 Task: In the Company ufl.edu, schedule a meeting with title: 'Product Demo and Service Presentation', Select date: '18 September, 2023', select start time: 10:00:AM. Add location on call (786) 555-4414 with meeting description: For further discussion on products, kindly join the meeting. Add attendees from company's contact and save.. Logged in from softage.10@softage.net
Action: Mouse moved to (84, 63)
Screenshot: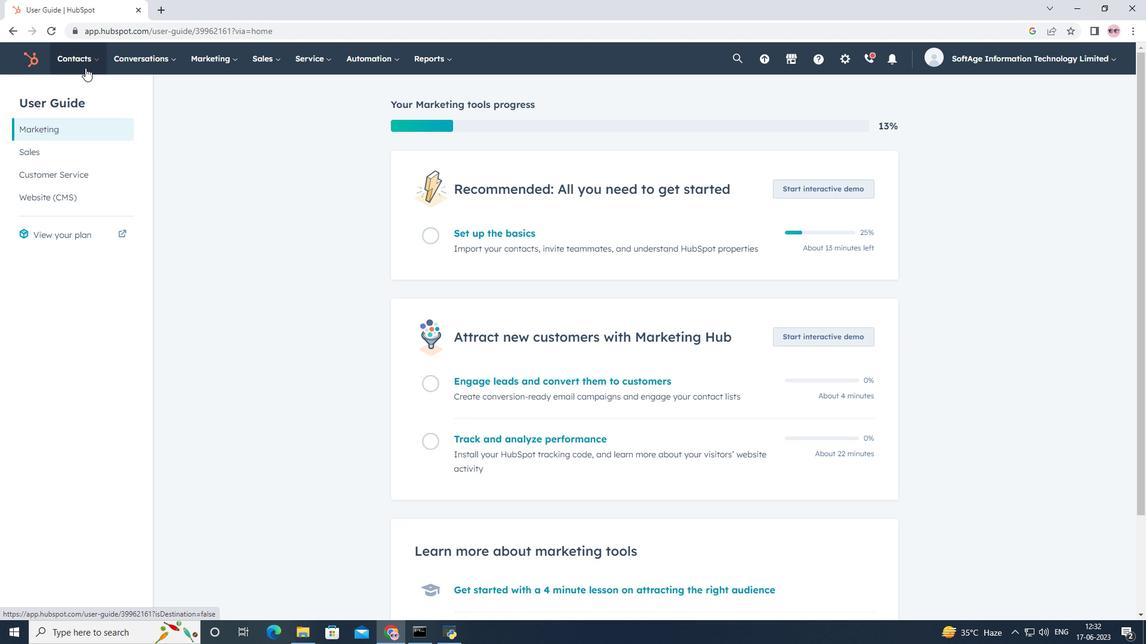 
Action: Mouse pressed left at (84, 63)
Screenshot: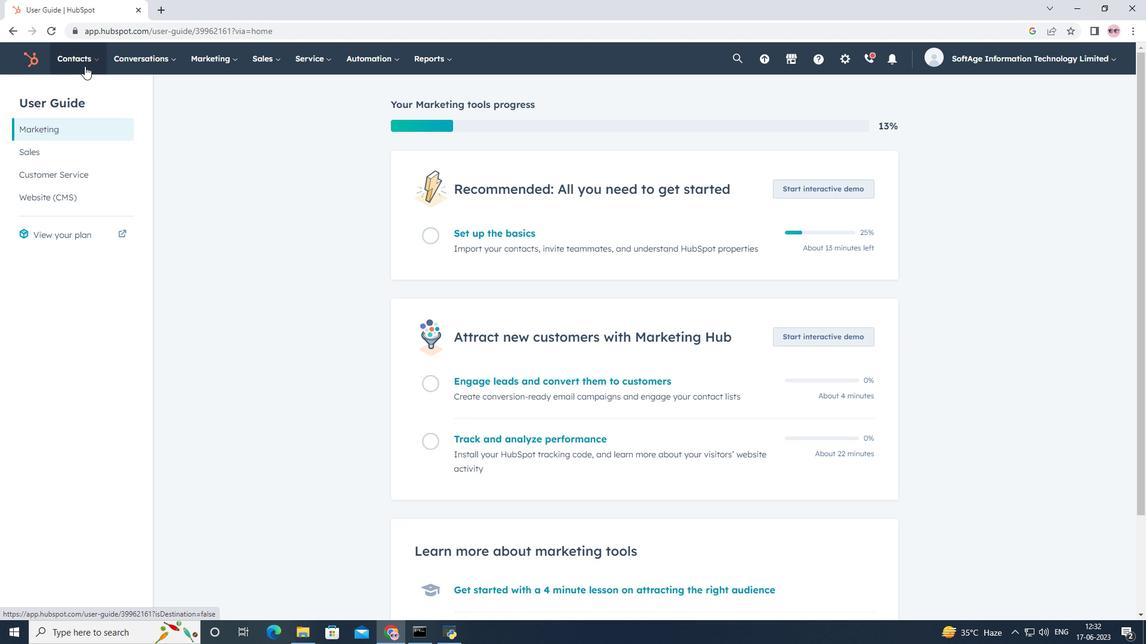 
Action: Mouse moved to (108, 117)
Screenshot: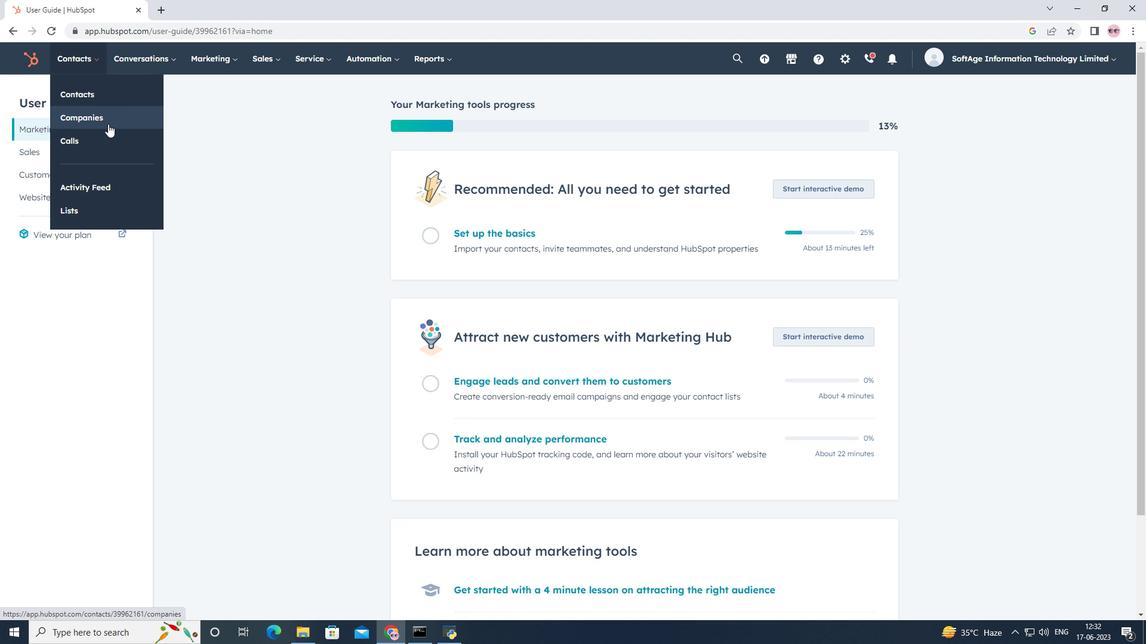
Action: Mouse pressed left at (108, 117)
Screenshot: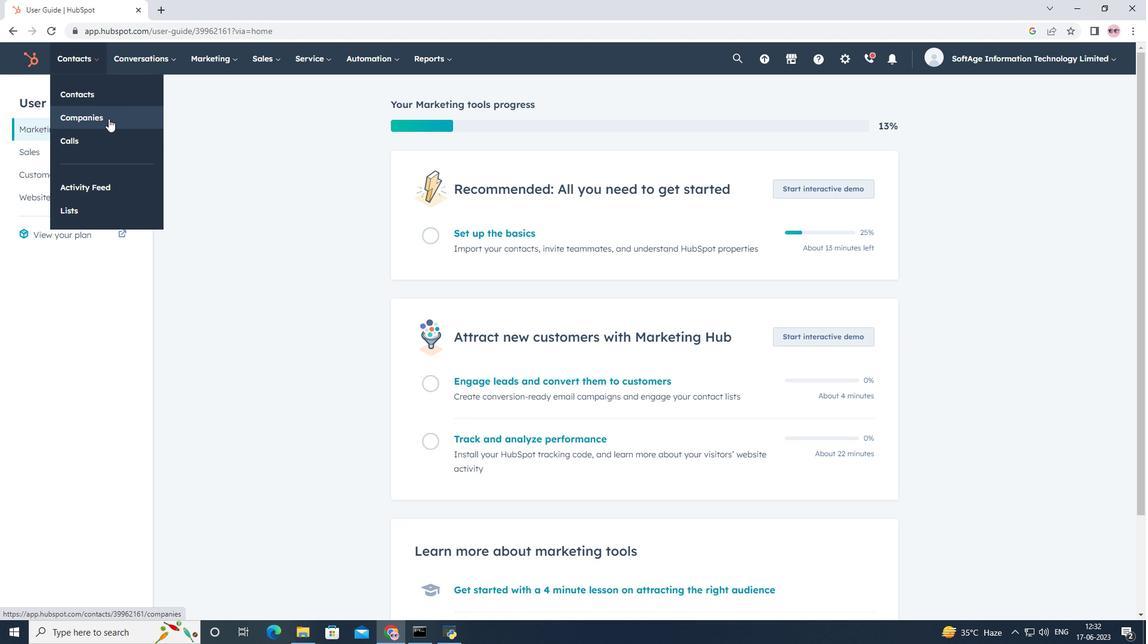 
Action: Mouse moved to (115, 192)
Screenshot: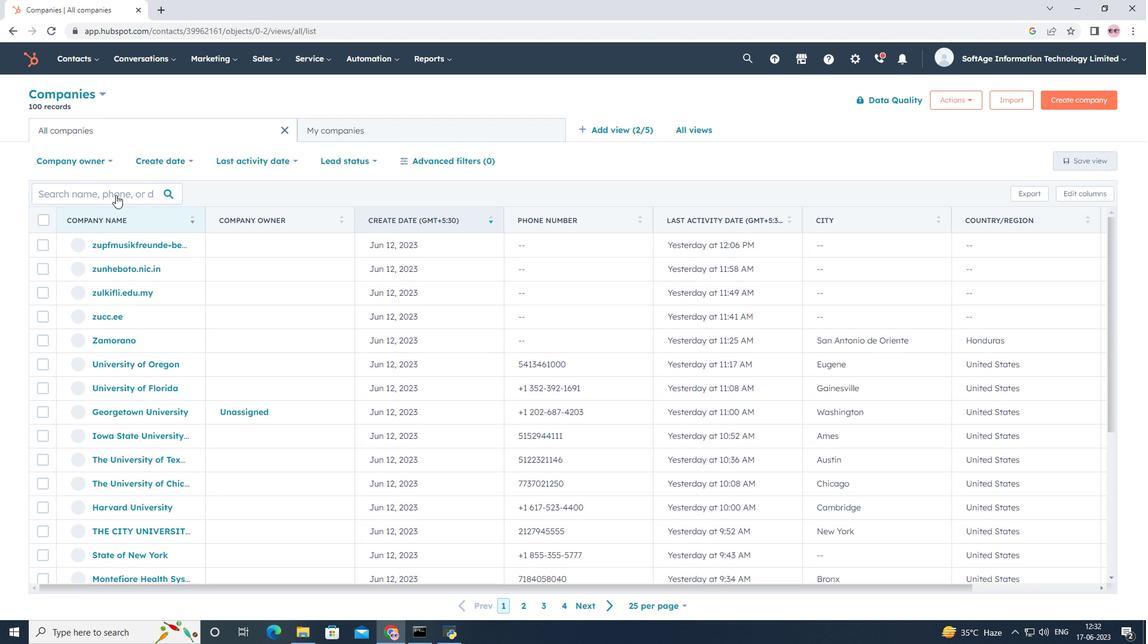 
Action: Mouse pressed left at (115, 192)
Screenshot: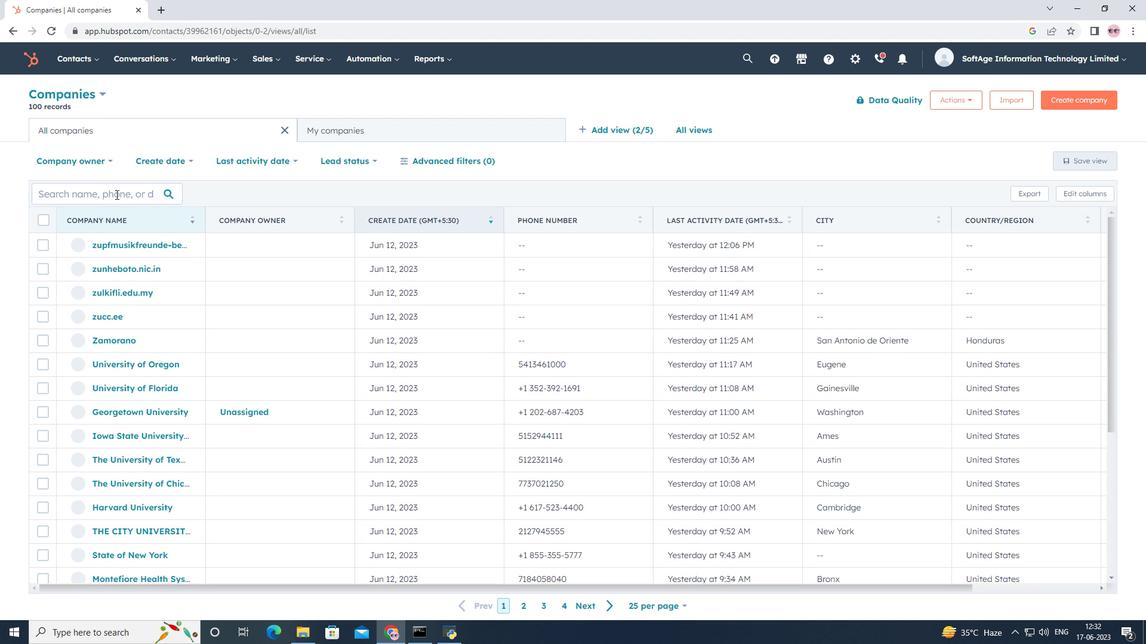 
Action: Key pressed ufl.edu
Screenshot: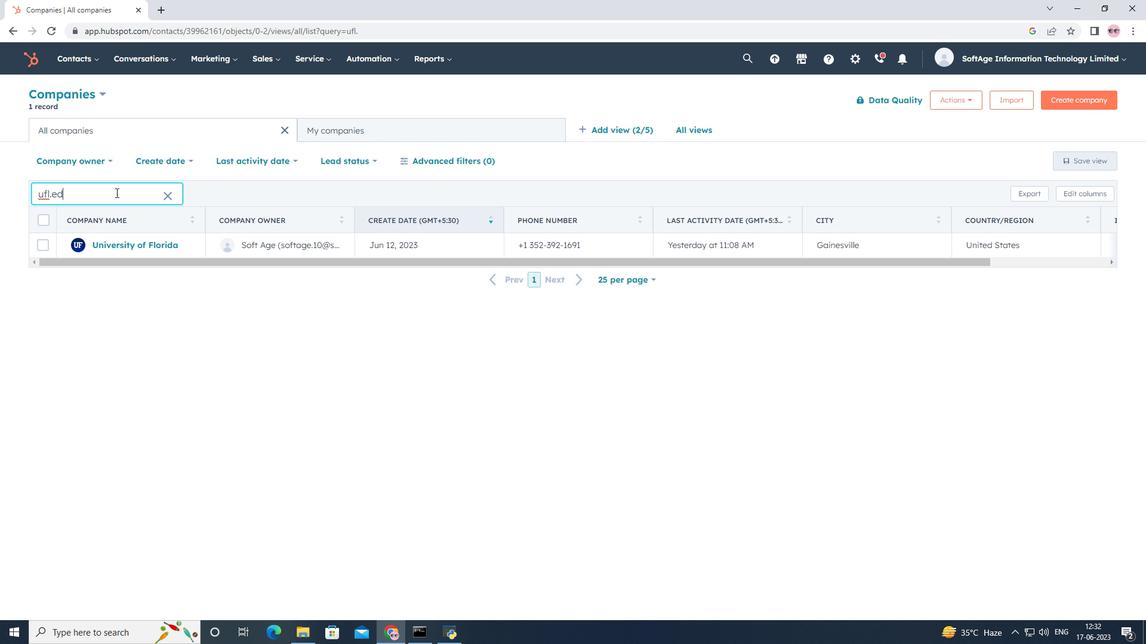 
Action: Mouse moved to (131, 242)
Screenshot: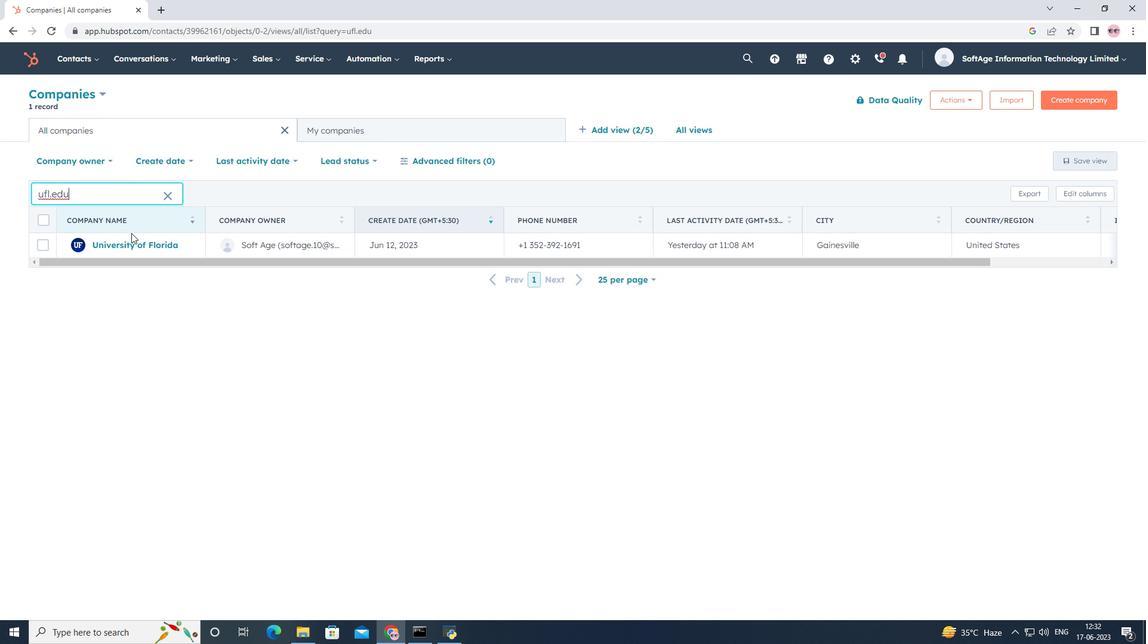 
Action: Mouse pressed left at (131, 242)
Screenshot: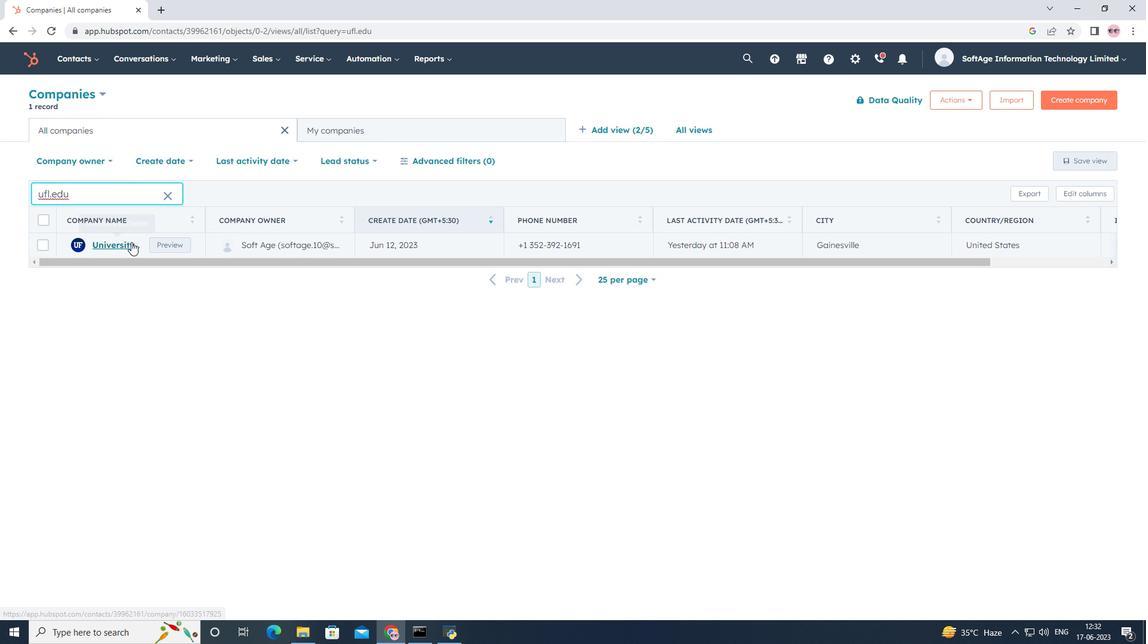 
Action: Mouse moved to (194, 203)
Screenshot: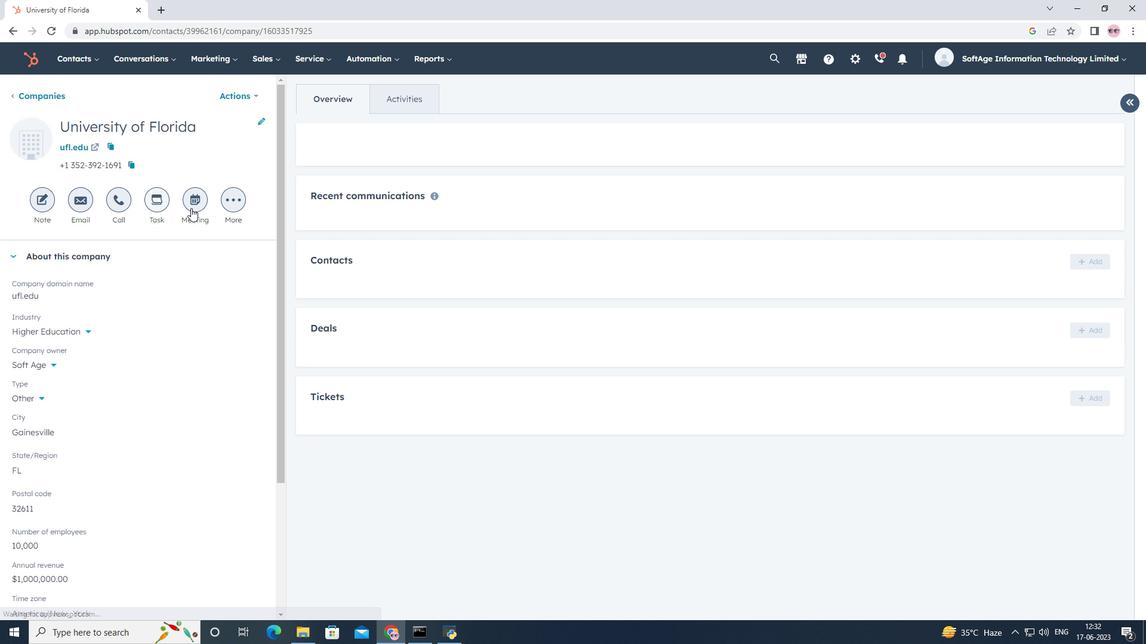 
Action: Mouse pressed left at (194, 203)
Screenshot: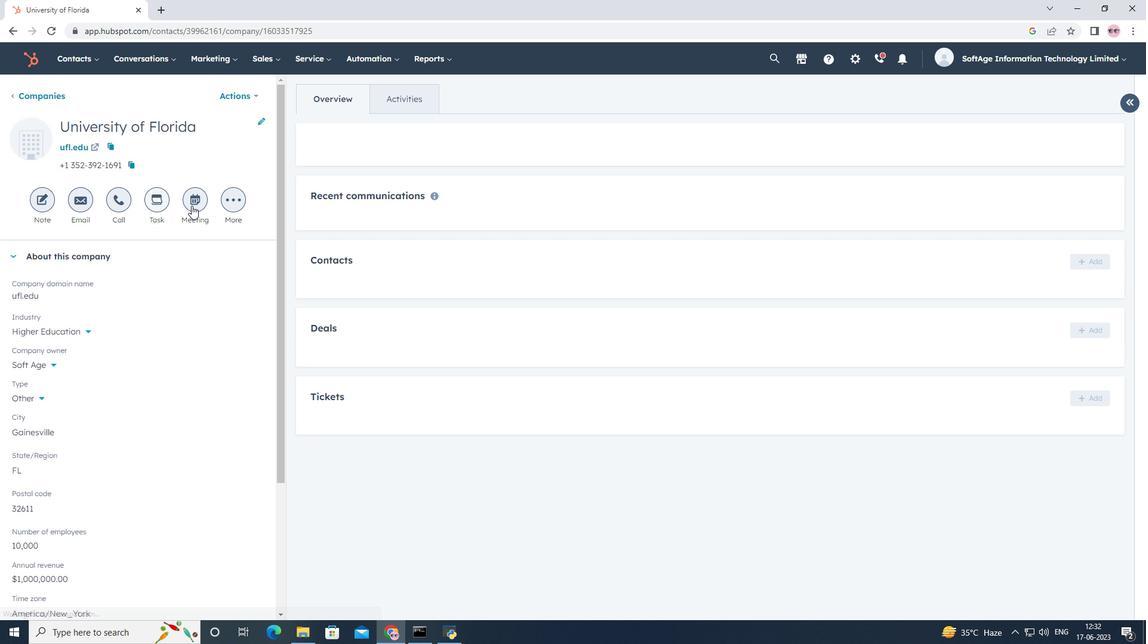 
Action: Mouse moved to (253, 182)
Screenshot: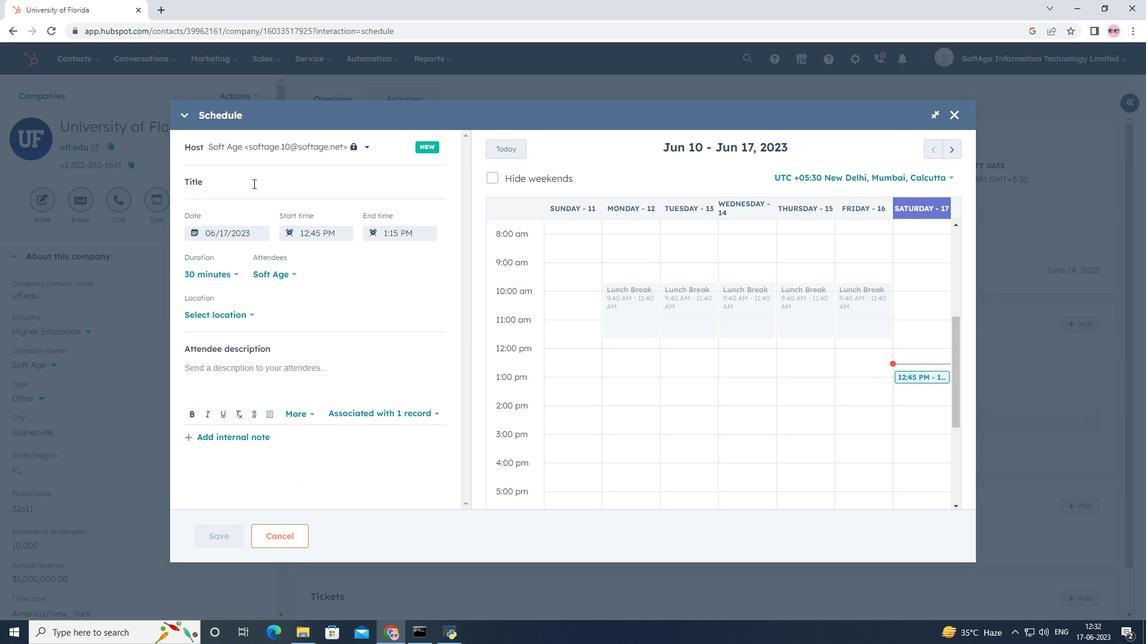
Action: Key pressed <Key.shift>Product<Key.space><Key.shift>Demo<Key.space>and<Key.space><Key.shift>Service<Key.space><Key.shift>Presentation
Screenshot: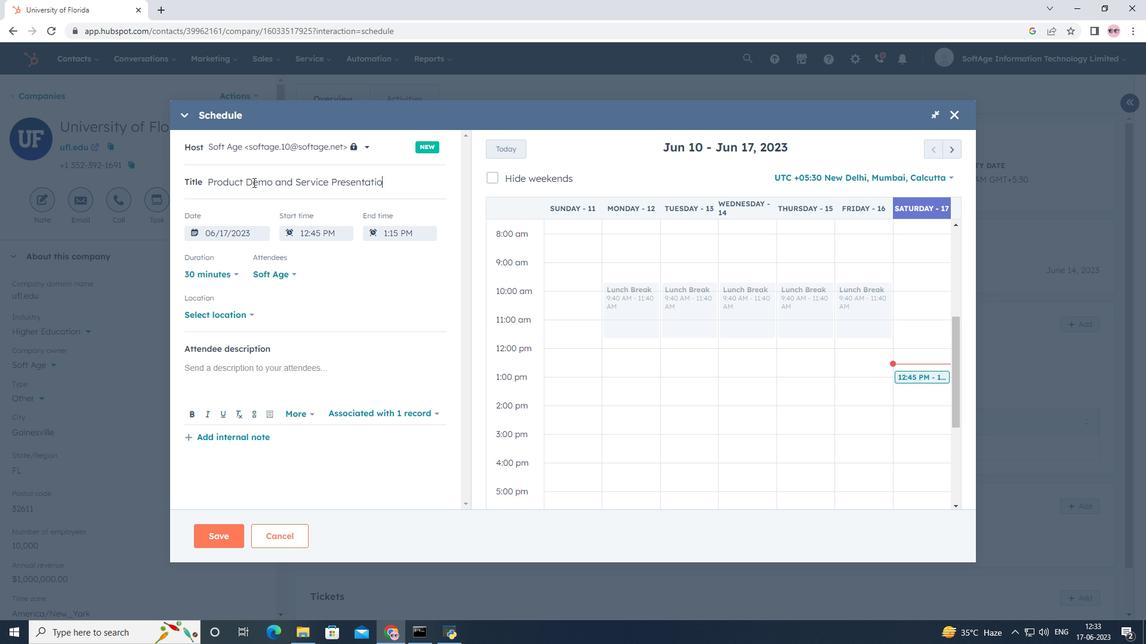 
Action: Mouse moved to (957, 149)
Screenshot: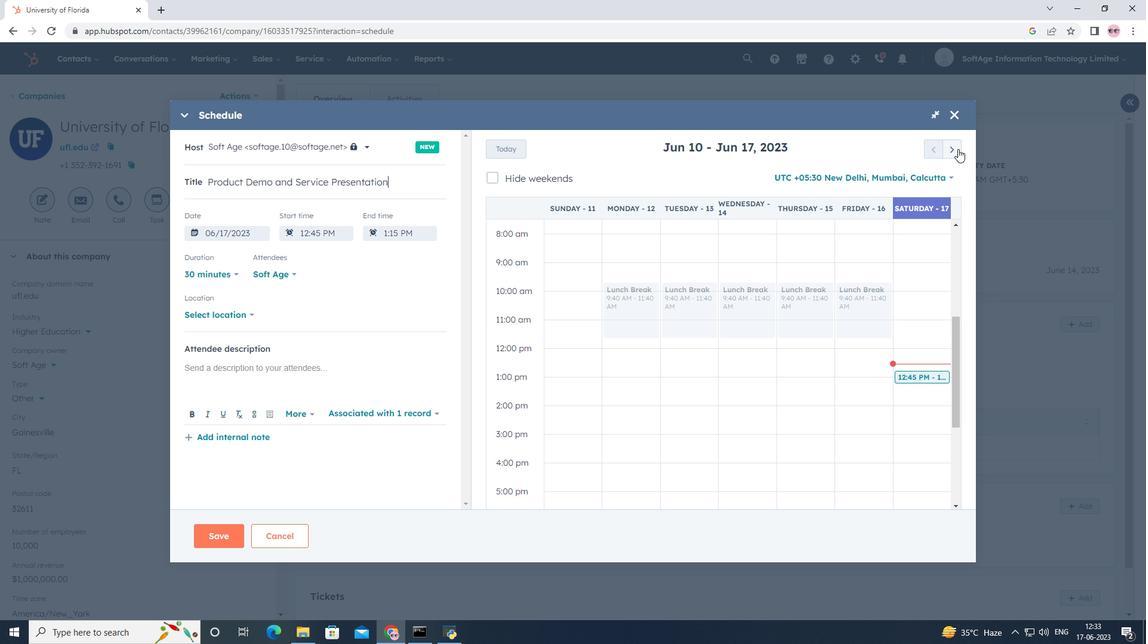 
Action: Mouse pressed left at (957, 149)
Screenshot: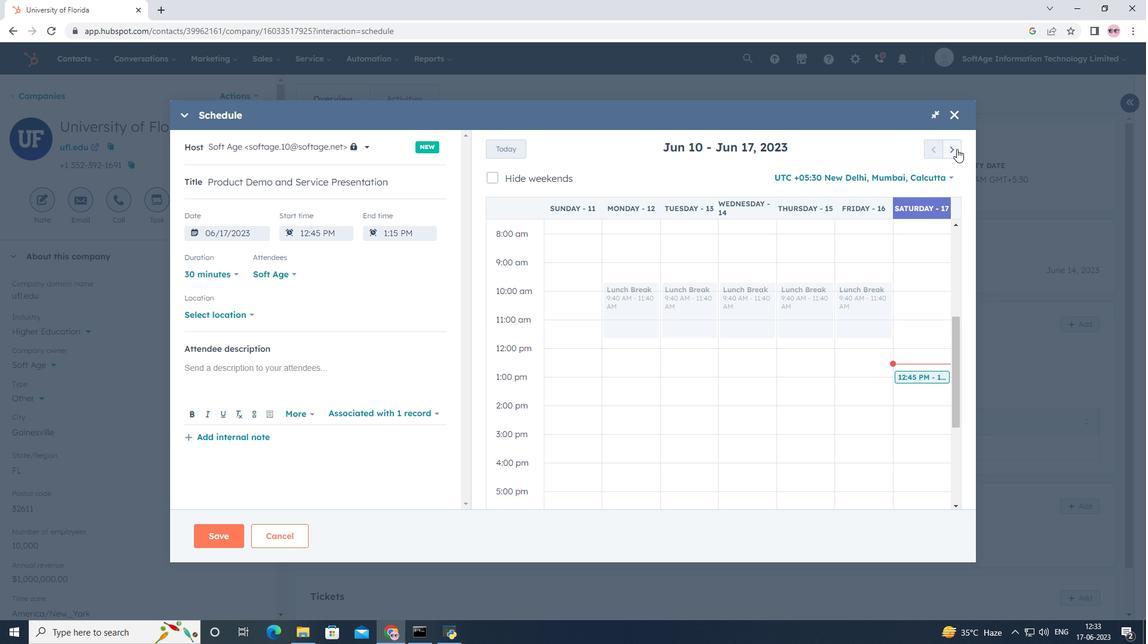 
Action: Mouse pressed left at (957, 149)
Screenshot: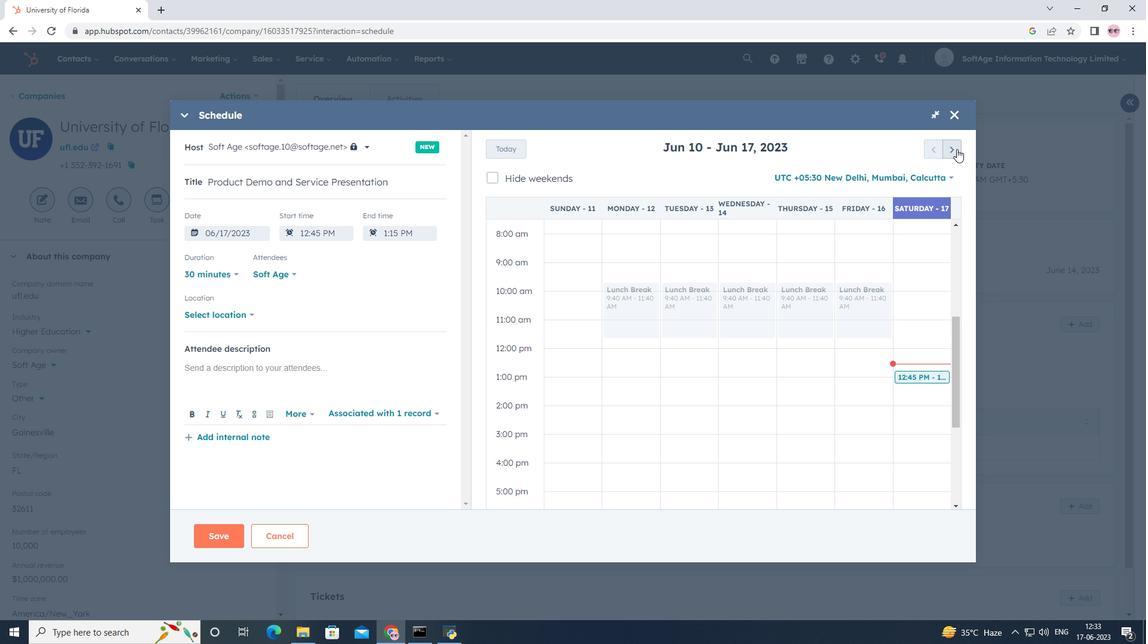 
Action: Mouse pressed left at (957, 149)
Screenshot: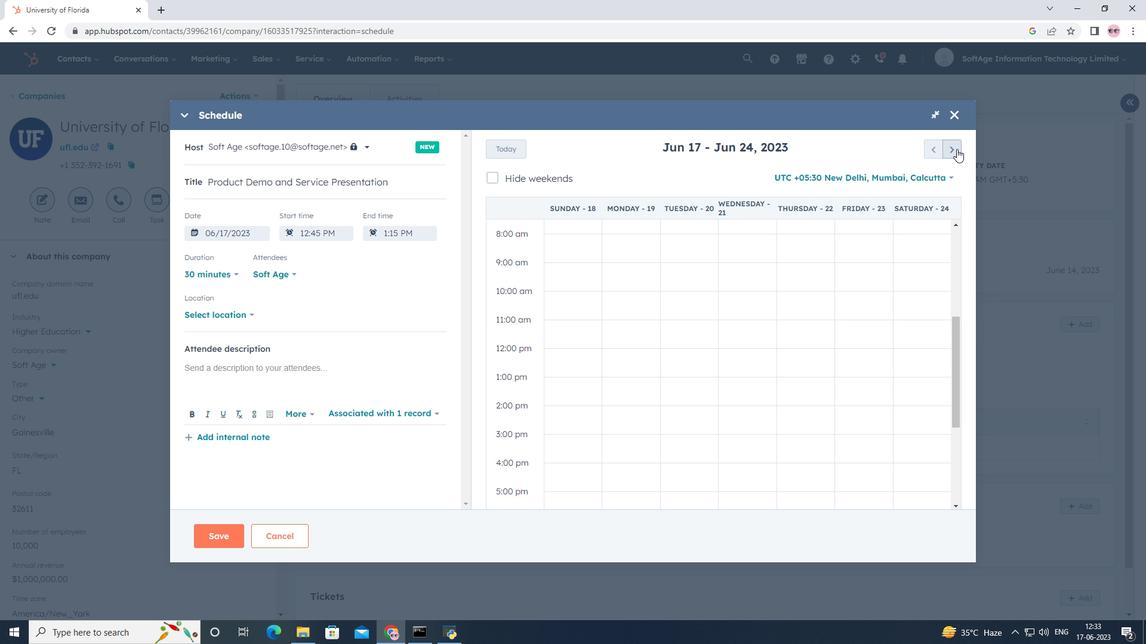
Action: Mouse pressed left at (957, 149)
Screenshot: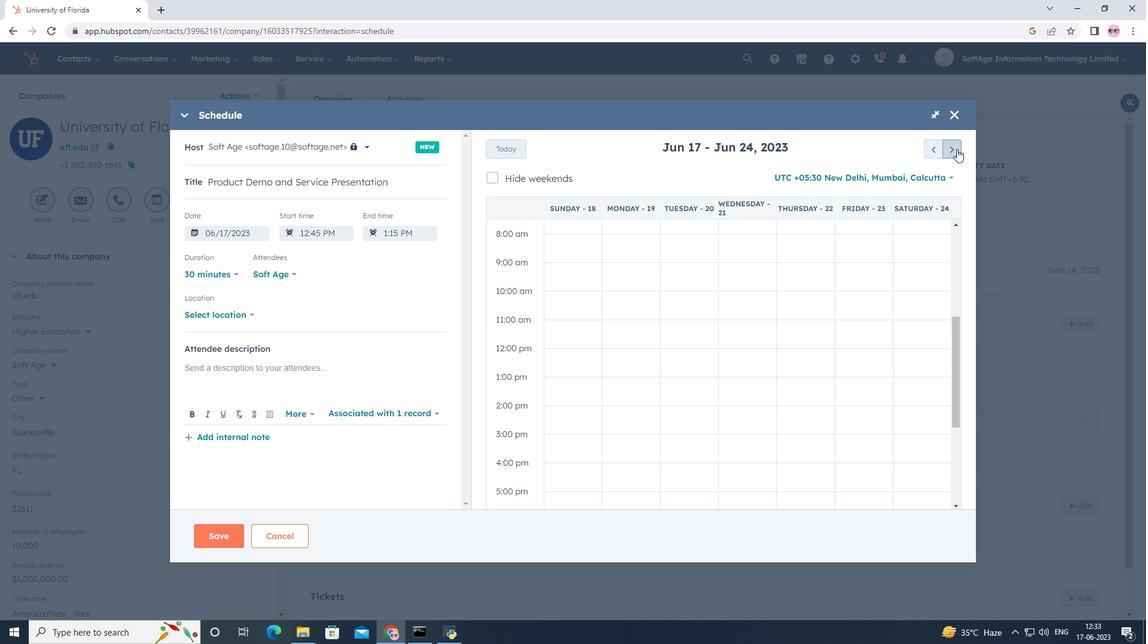
Action: Mouse pressed left at (957, 149)
Screenshot: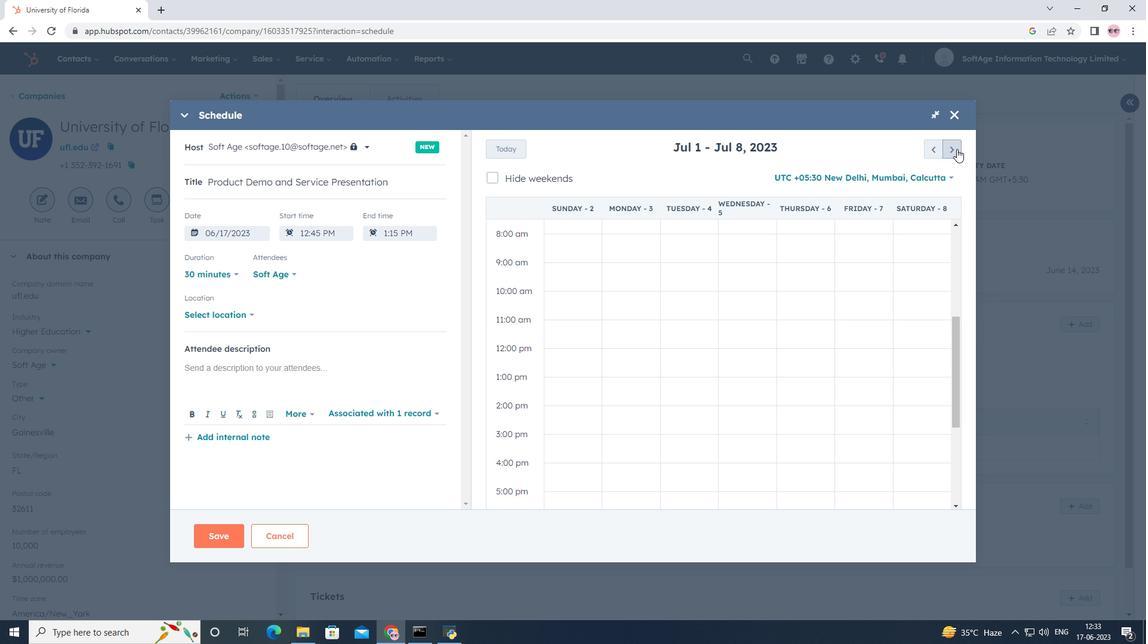
Action: Mouse pressed left at (957, 149)
Screenshot: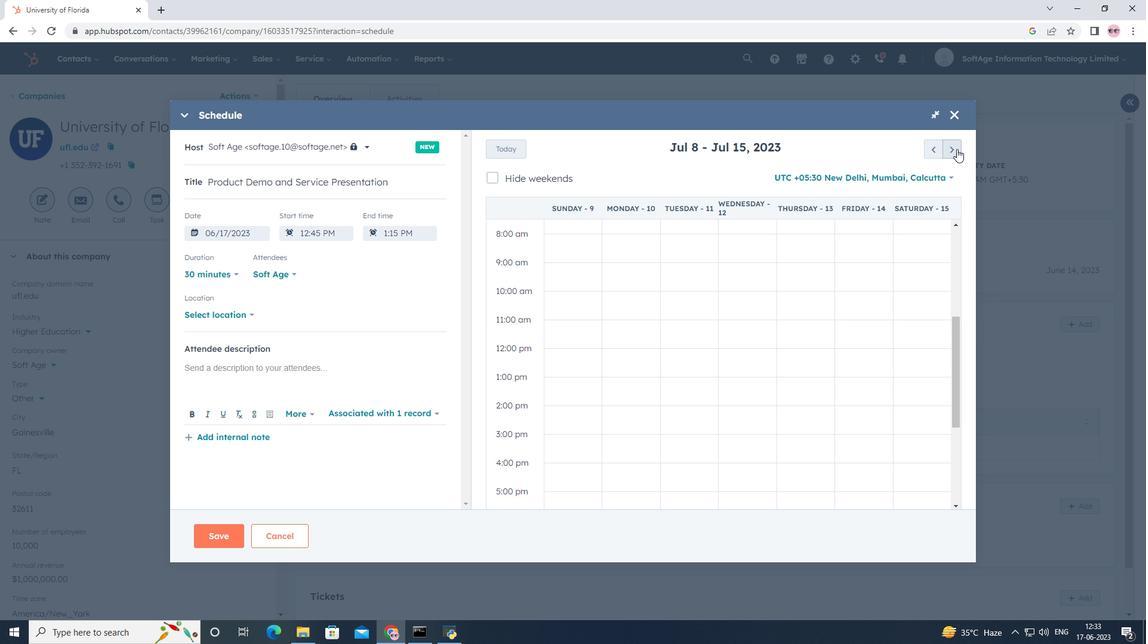 
Action: Mouse pressed left at (957, 149)
Screenshot: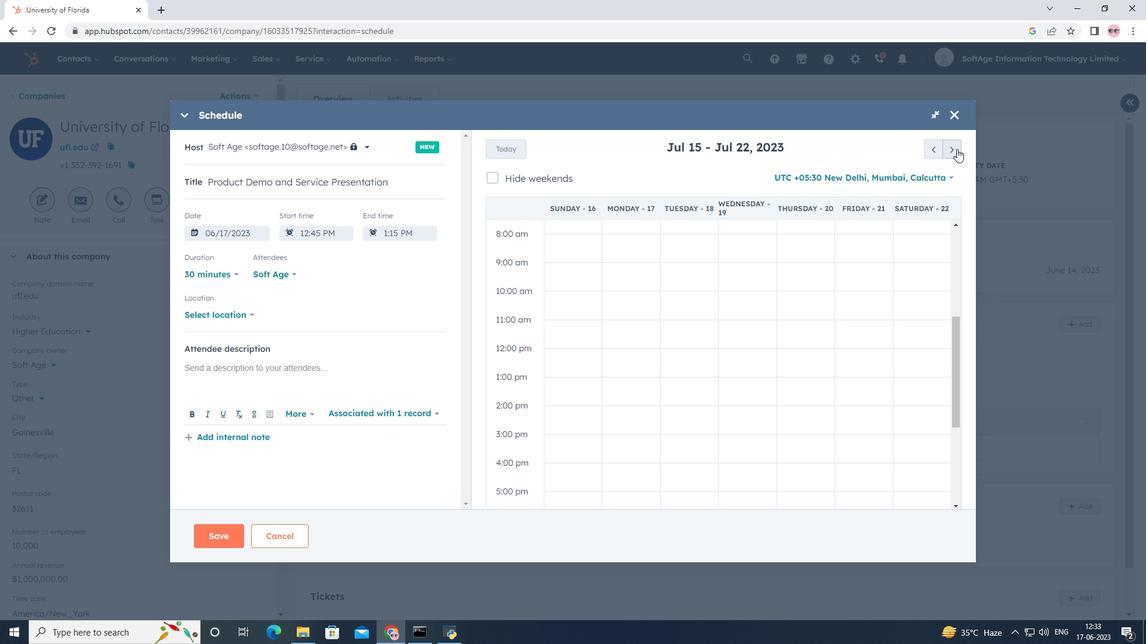 
Action: Mouse pressed left at (957, 149)
Screenshot: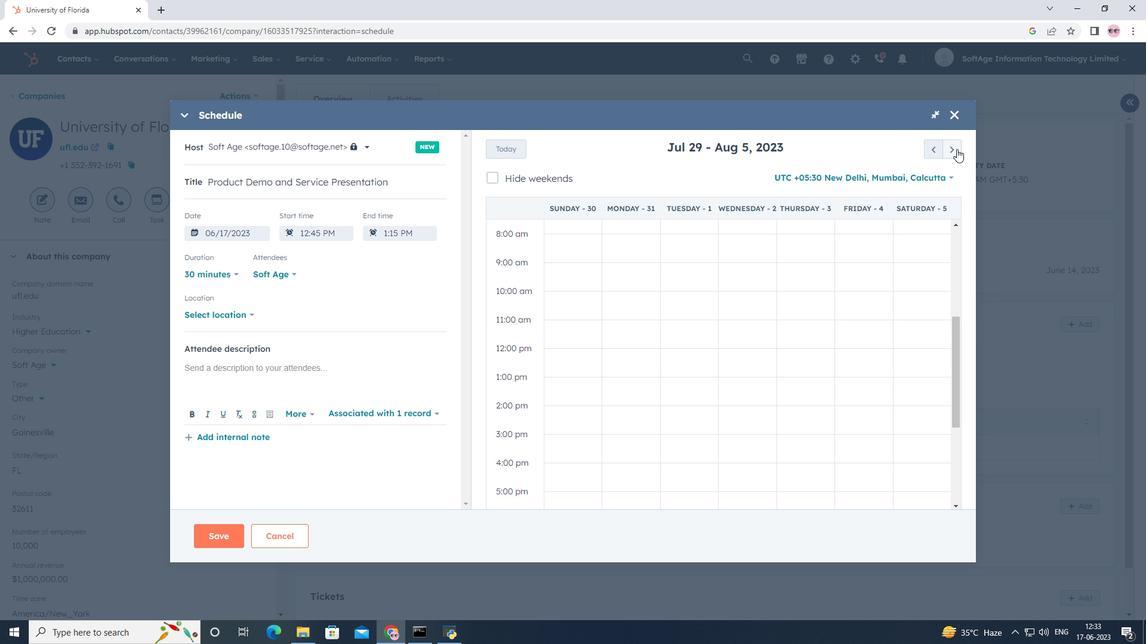 
Action: Mouse pressed left at (957, 149)
Screenshot: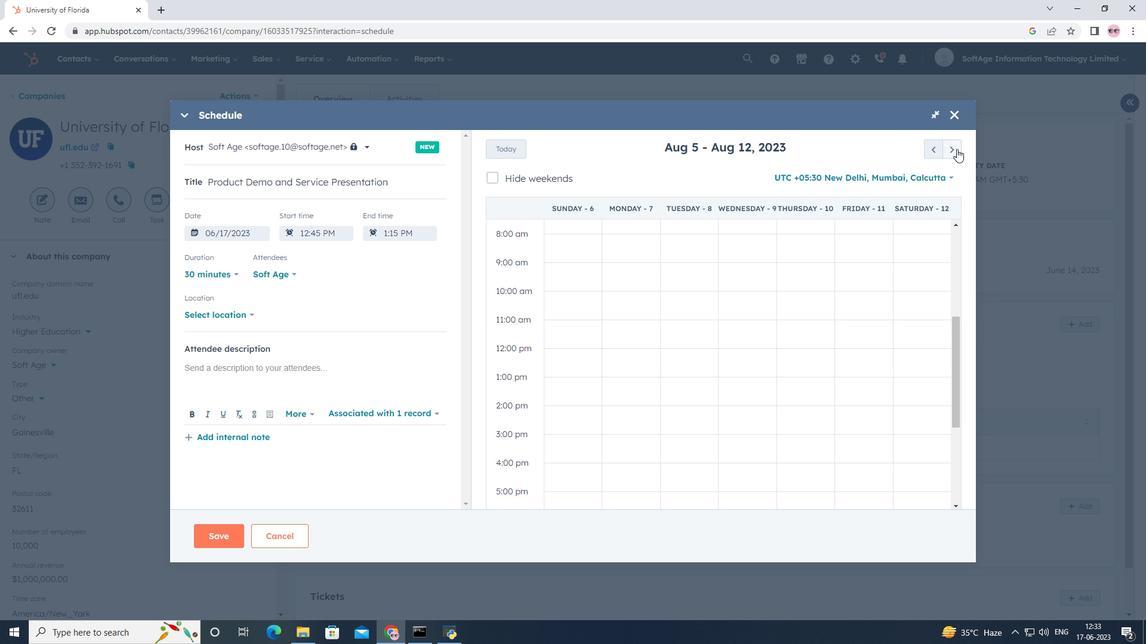 
Action: Mouse moved to (896, 295)
Screenshot: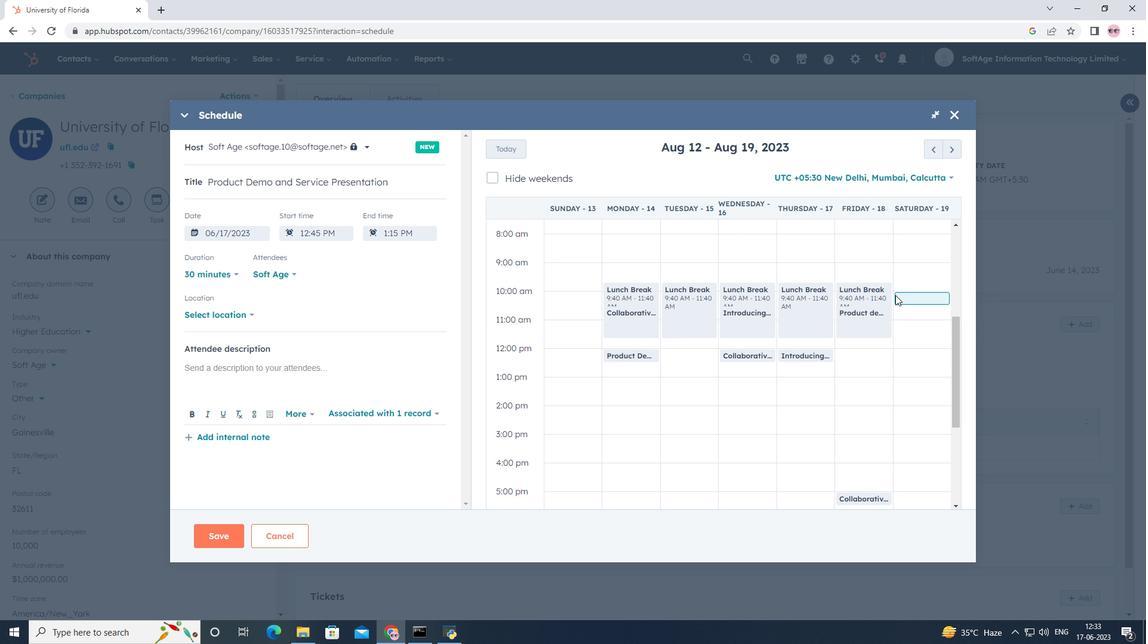 
Action: Mouse pressed left at (896, 295)
Screenshot: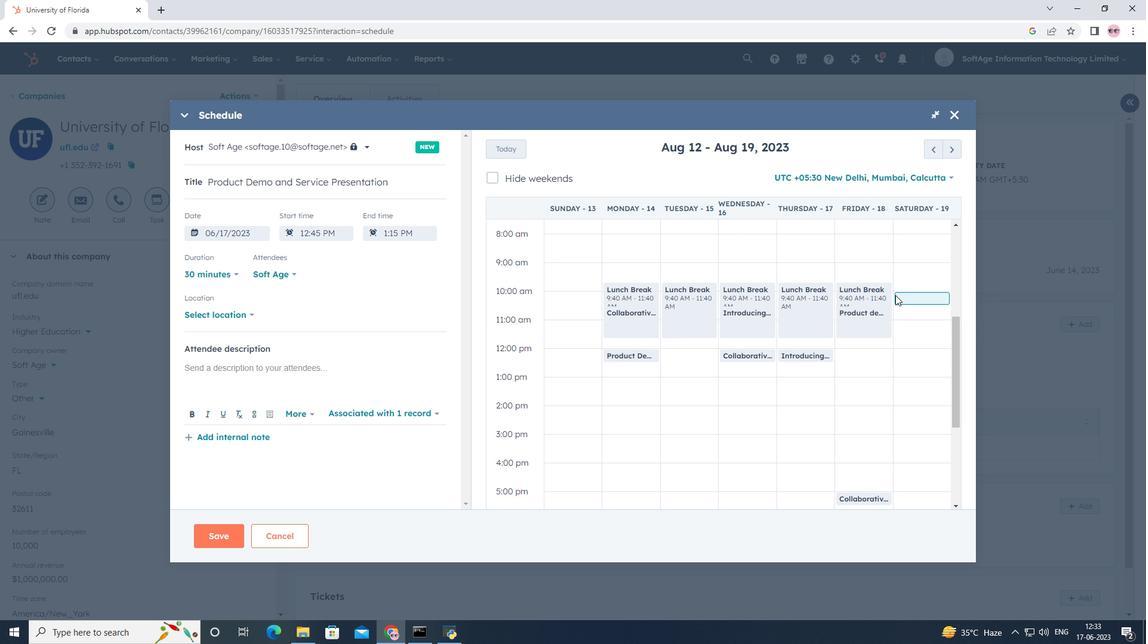
Action: Mouse moved to (889, 296)
Screenshot: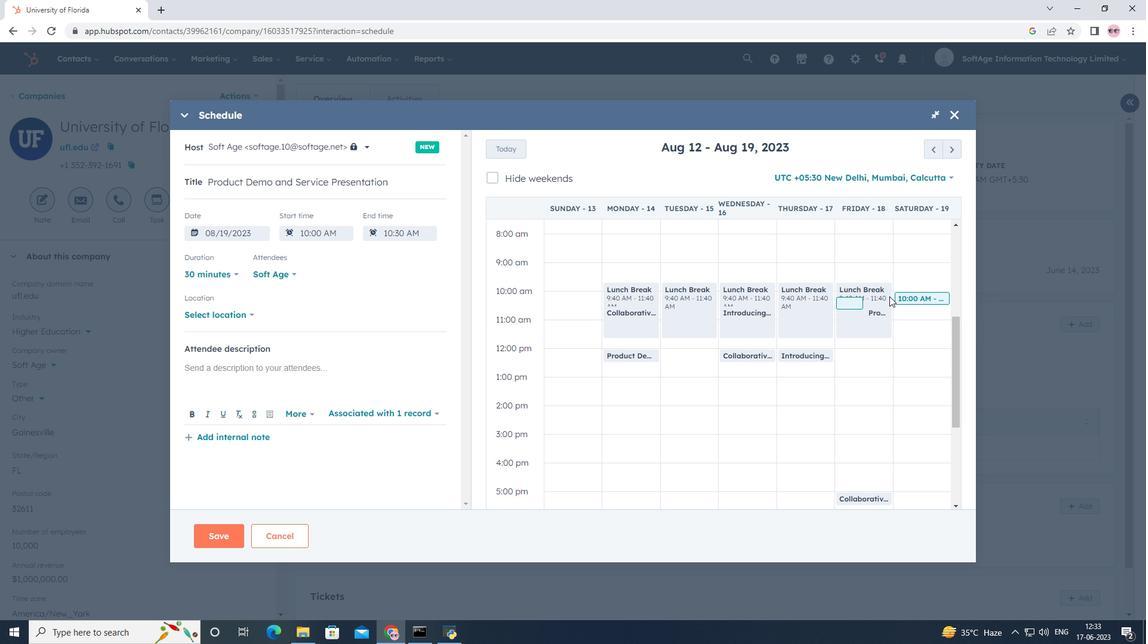 
Action: Mouse pressed left at (889, 296)
Screenshot: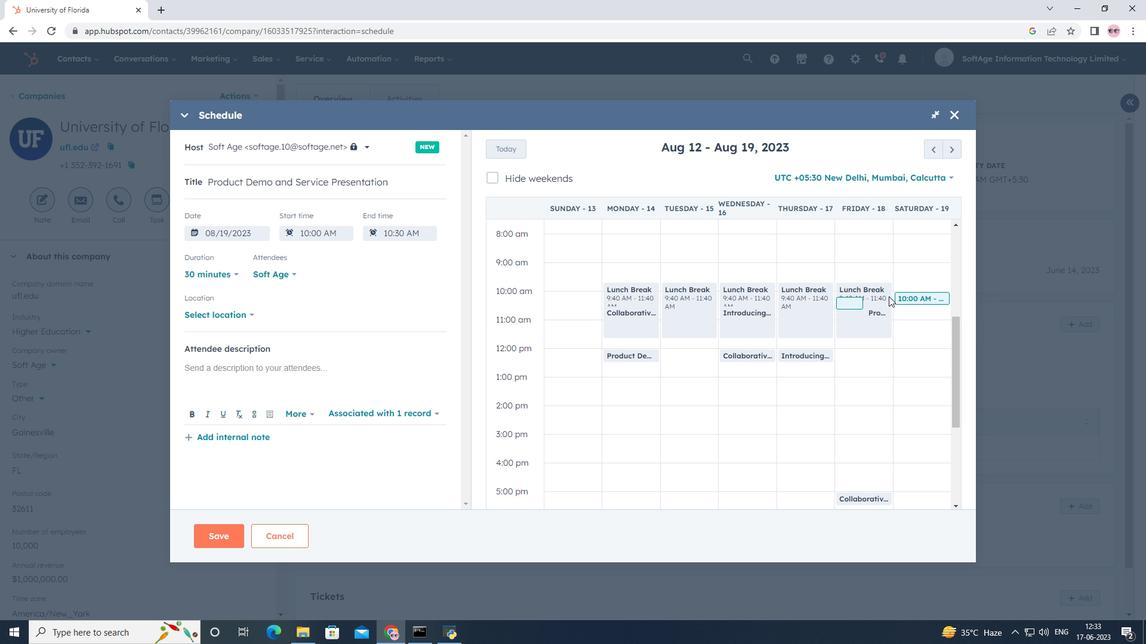 
Action: Mouse moved to (699, 294)
Screenshot: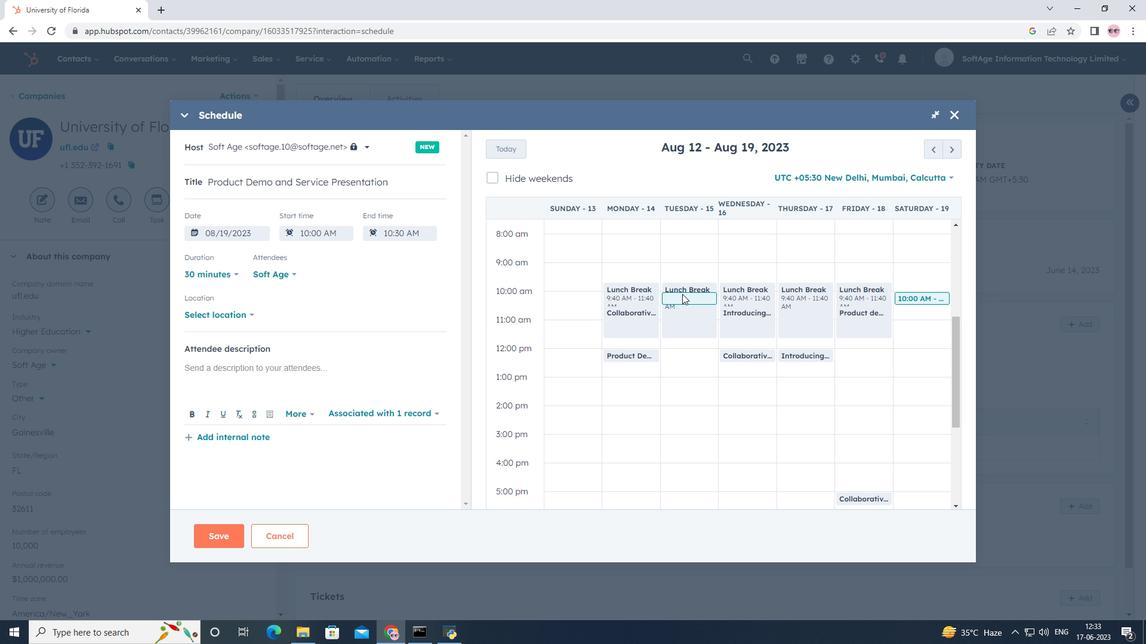 
Action: Mouse pressed left at (699, 294)
Screenshot: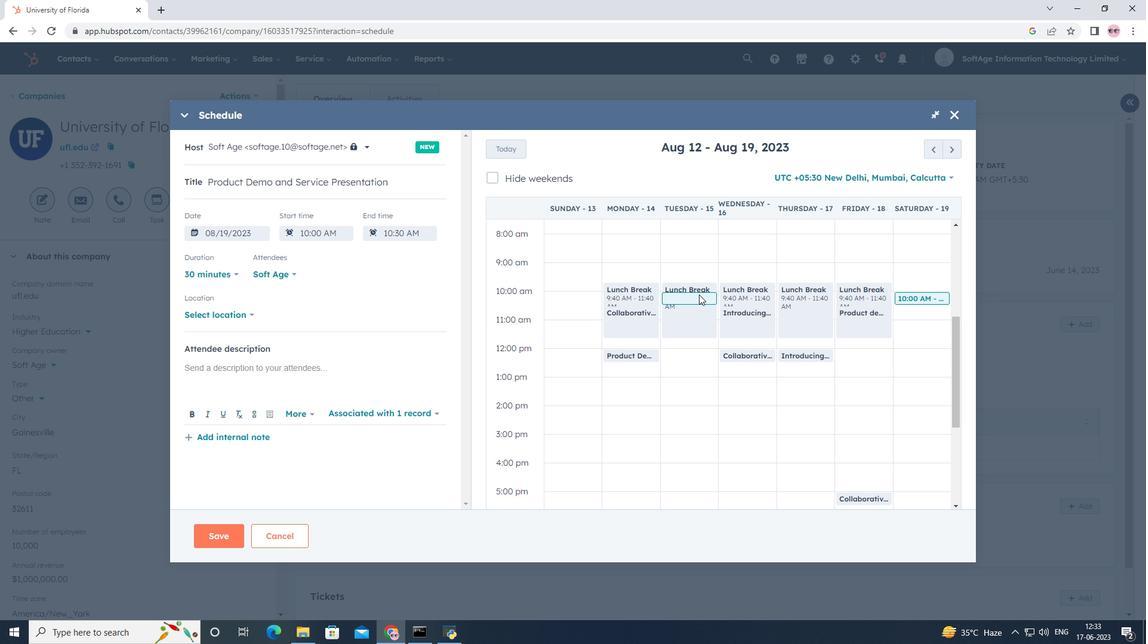 
Action: Mouse moved to (723, 297)
Screenshot: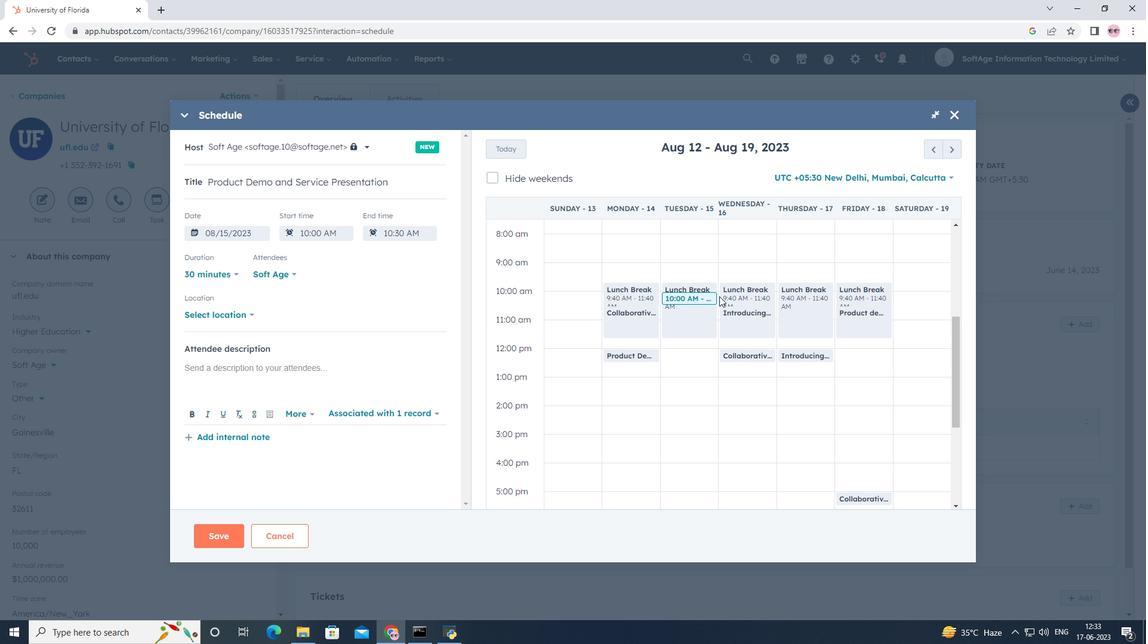 
Action: Mouse pressed left at (723, 297)
Screenshot: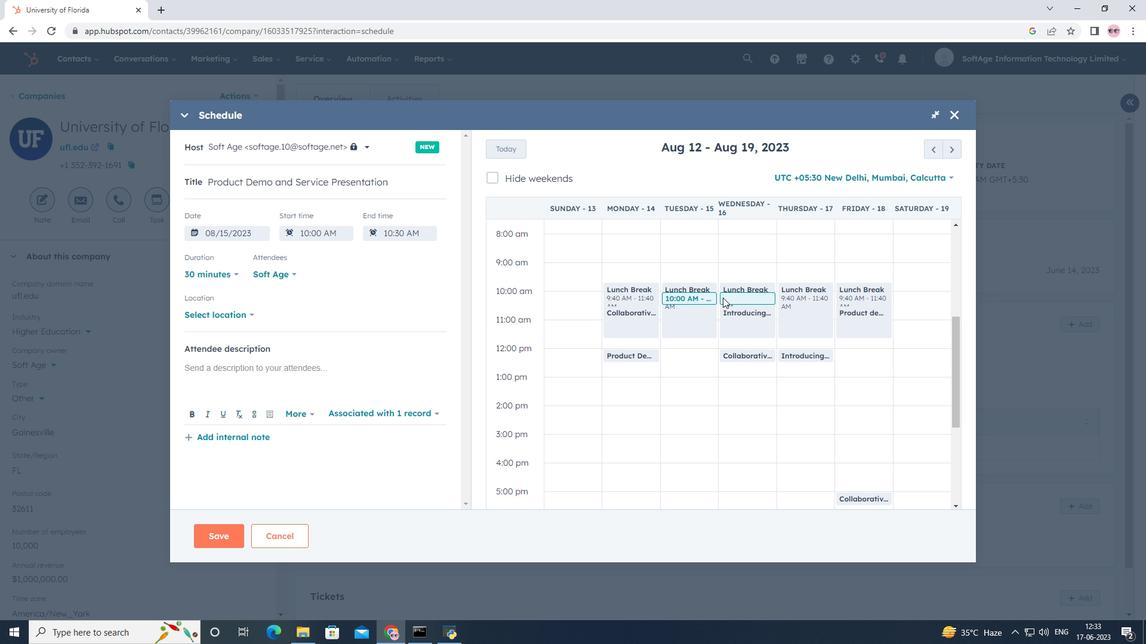 
Action: Mouse moved to (789, 296)
Screenshot: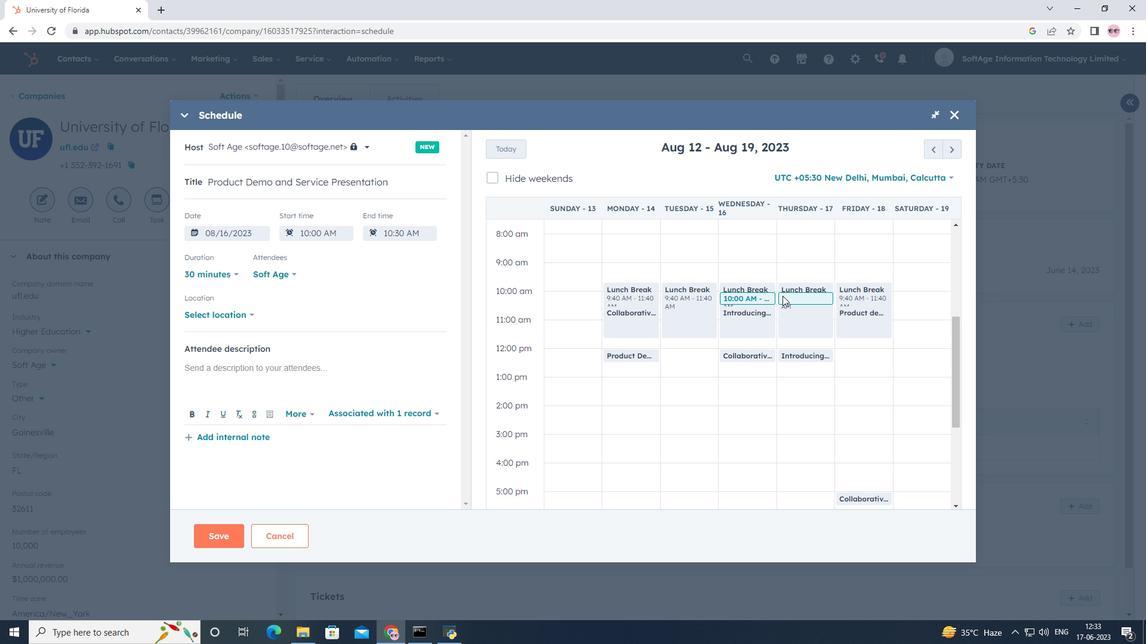
Action: Mouse pressed left at (789, 296)
Screenshot: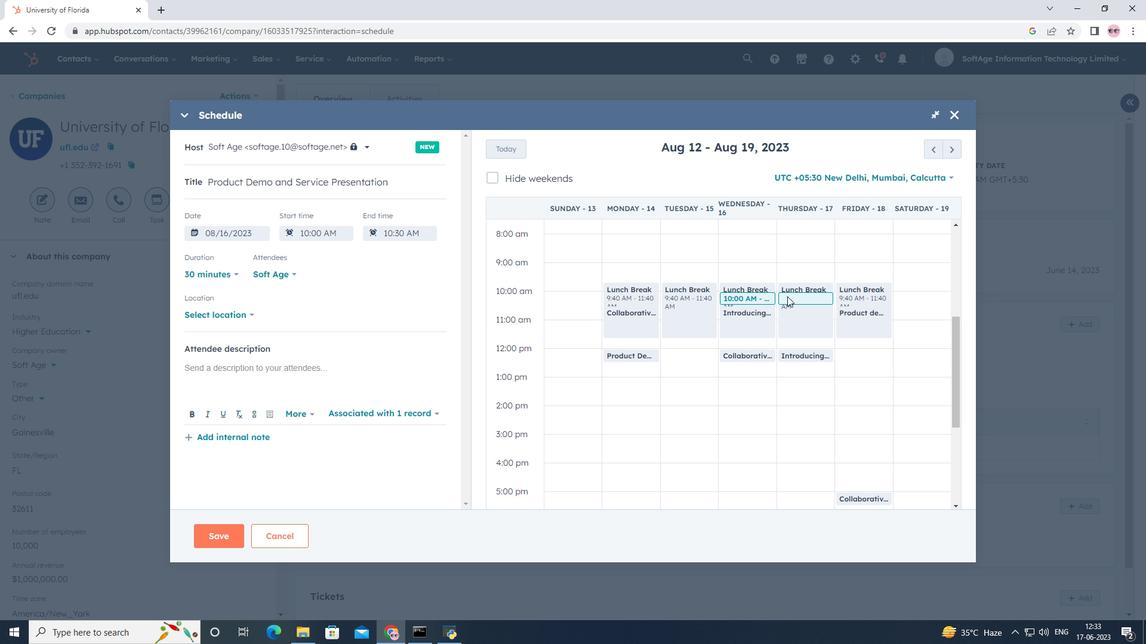 
Action: Mouse moved to (838, 297)
Screenshot: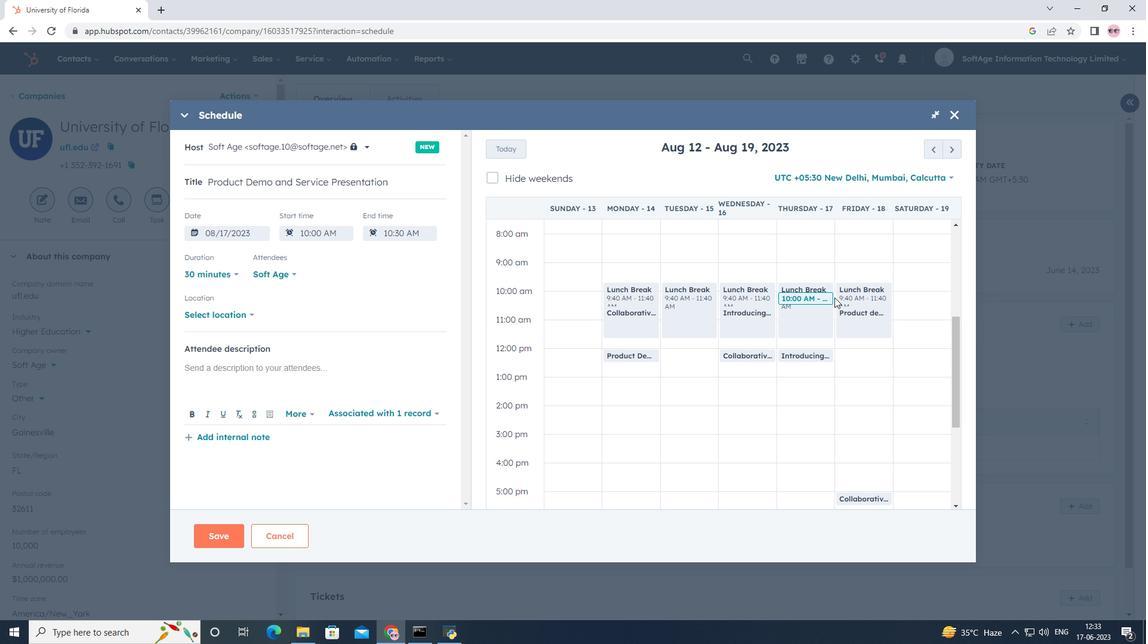 
Action: Mouse pressed left at (838, 297)
Screenshot: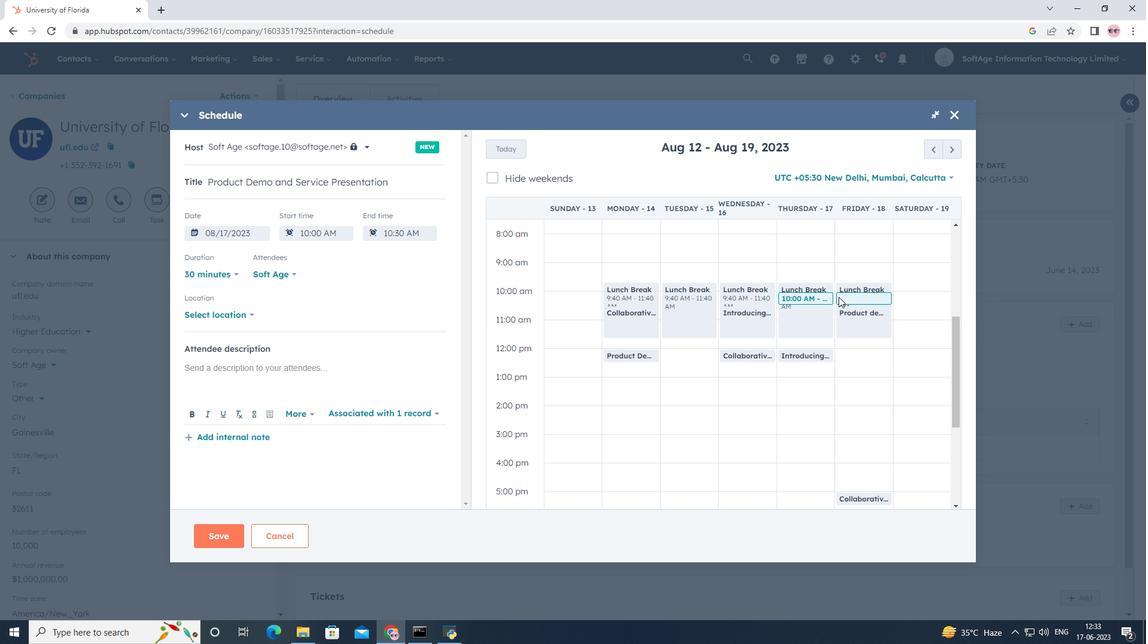 
Action: Mouse moved to (233, 315)
Screenshot: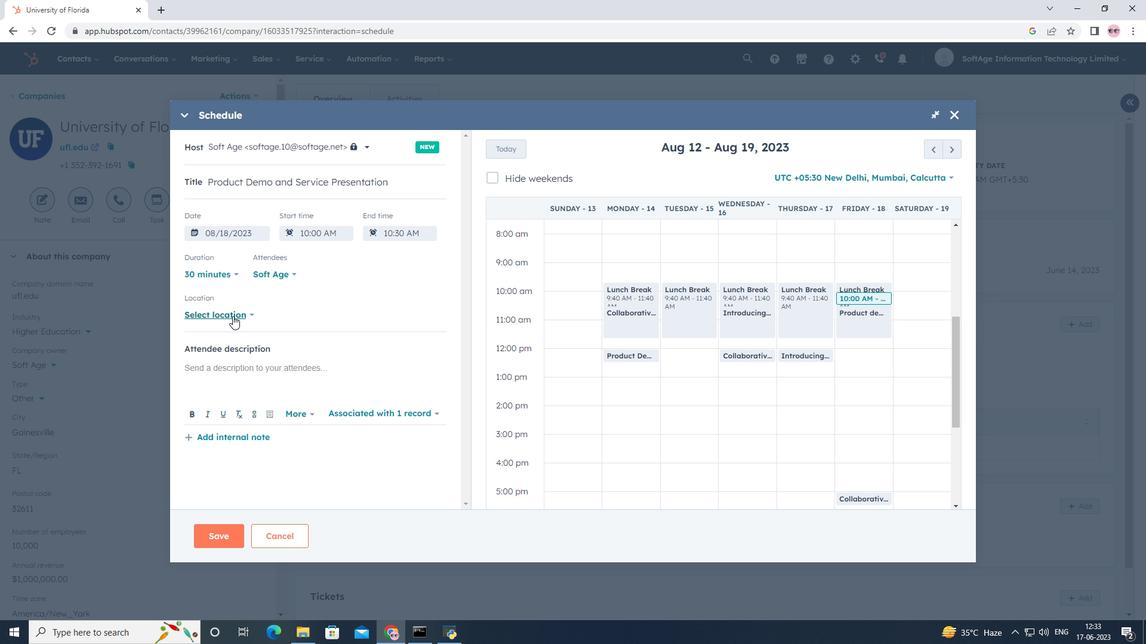 
Action: Mouse pressed left at (233, 315)
Screenshot: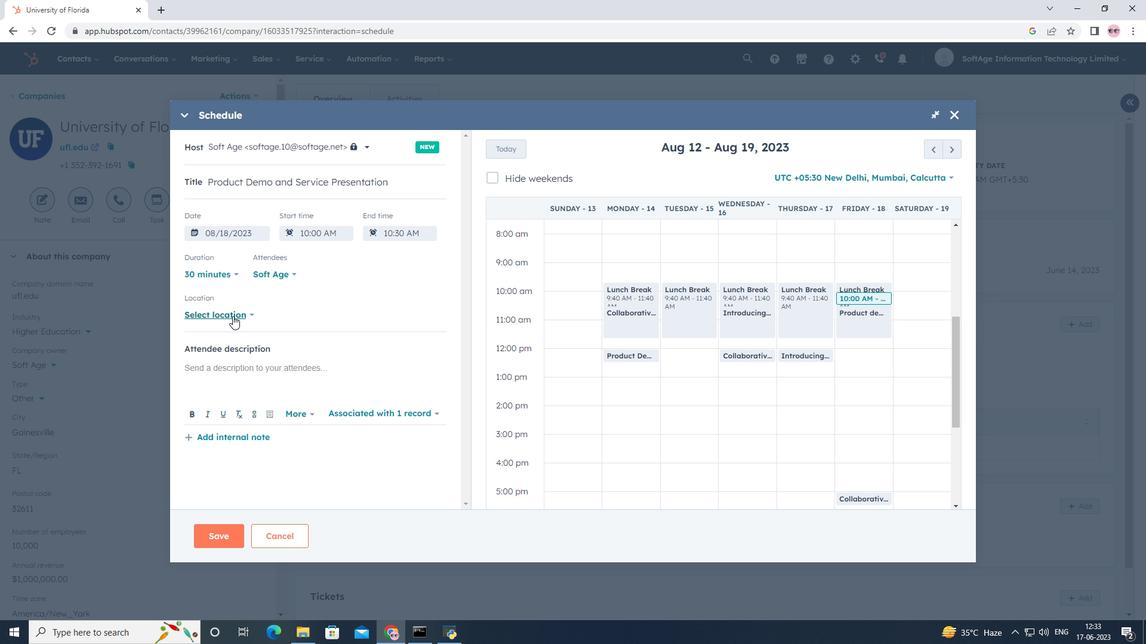 
Action: Mouse moved to (948, 150)
Screenshot: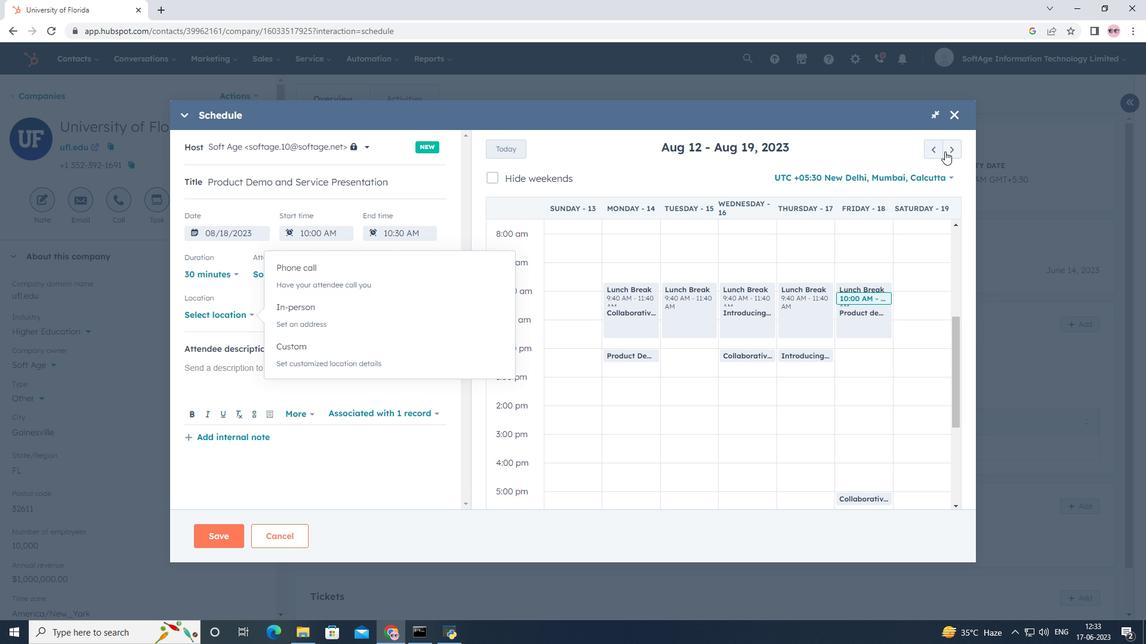 
Action: Mouse pressed left at (948, 150)
Screenshot: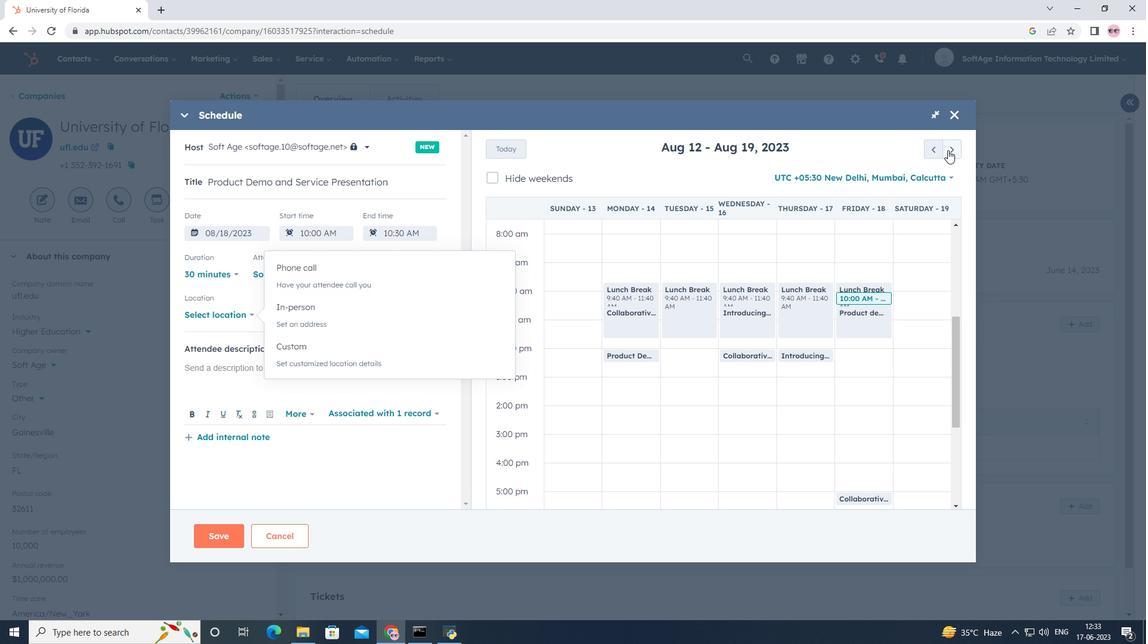 
Action: Mouse pressed left at (948, 150)
Screenshot: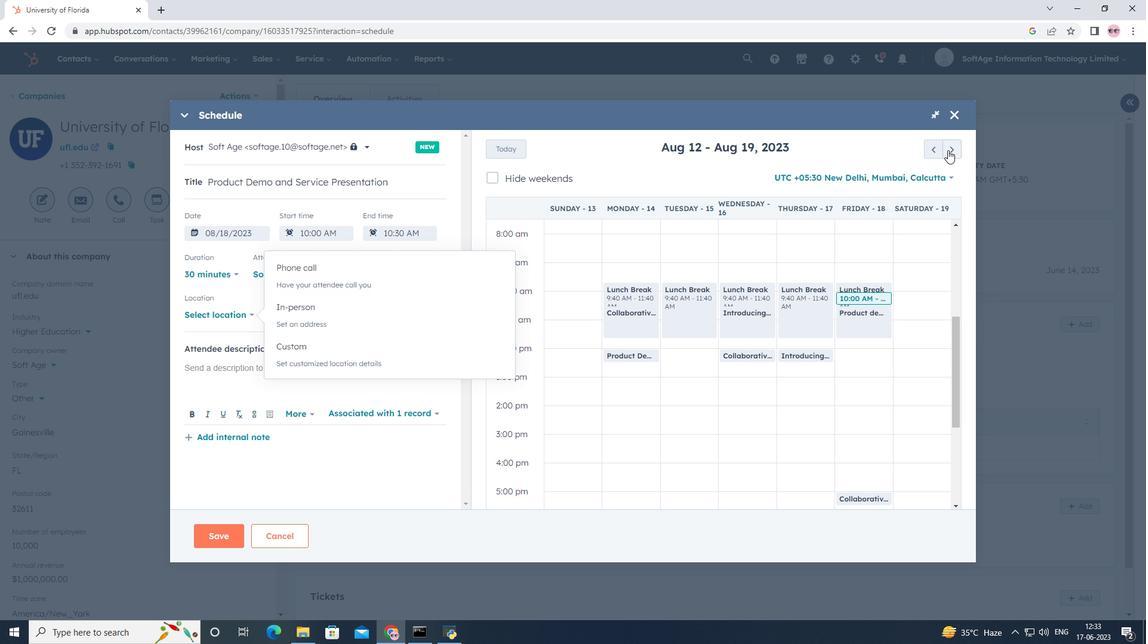 
Action: Mouse pressed left at (948, 150)
Screenshot: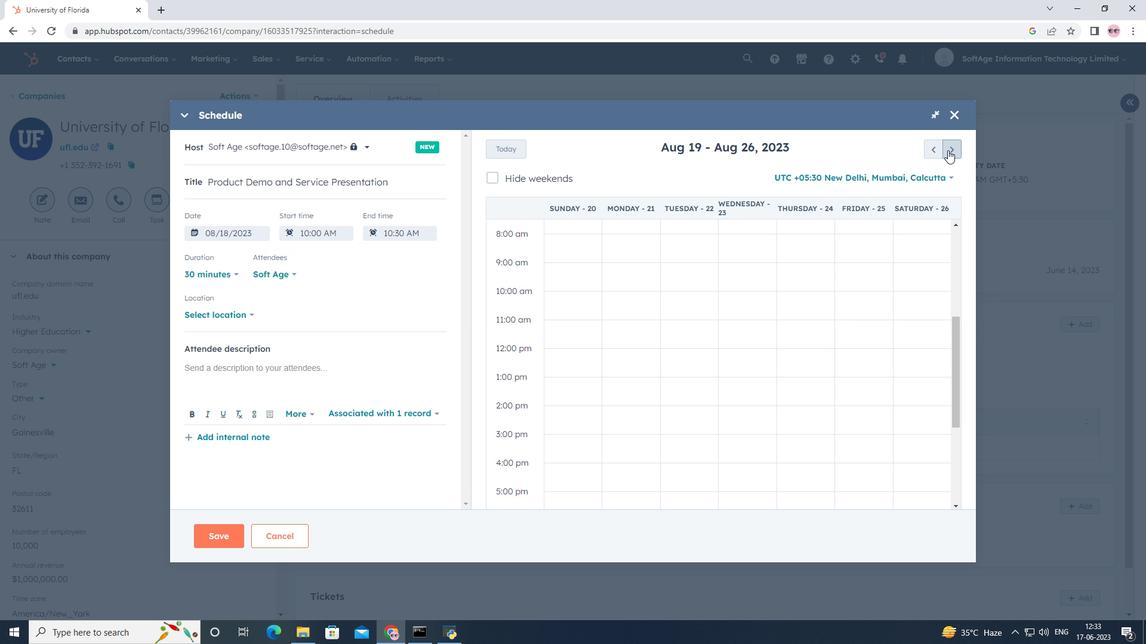 
Action: Mouse pressed left at (948, 150)
Screenshot: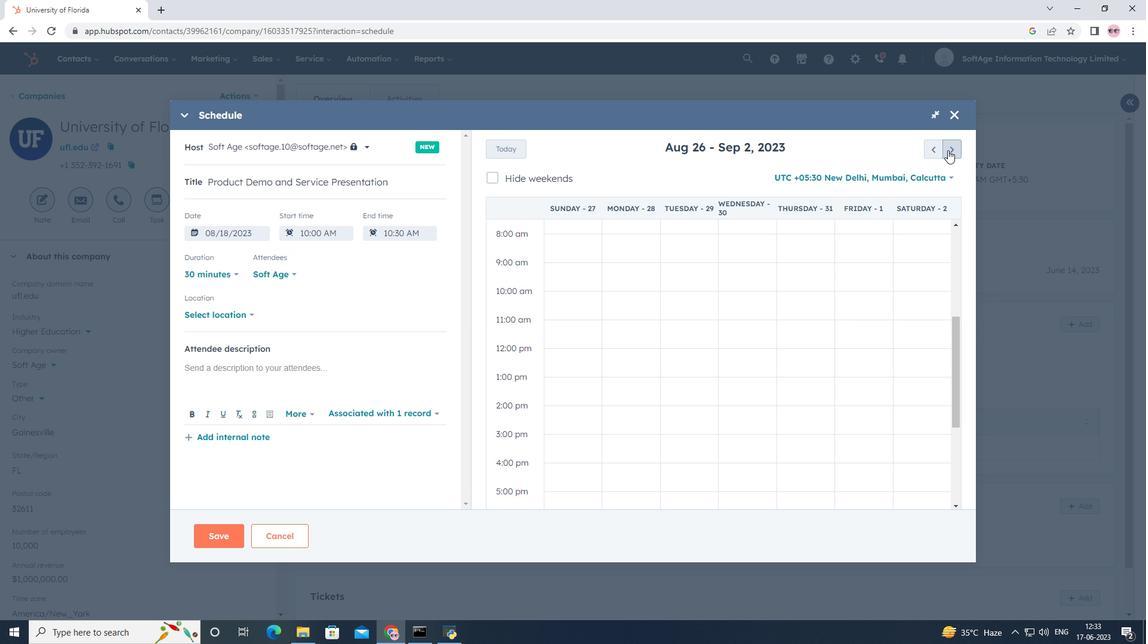 
Action: Mouse pressed left at (948, 150)
Screenshot: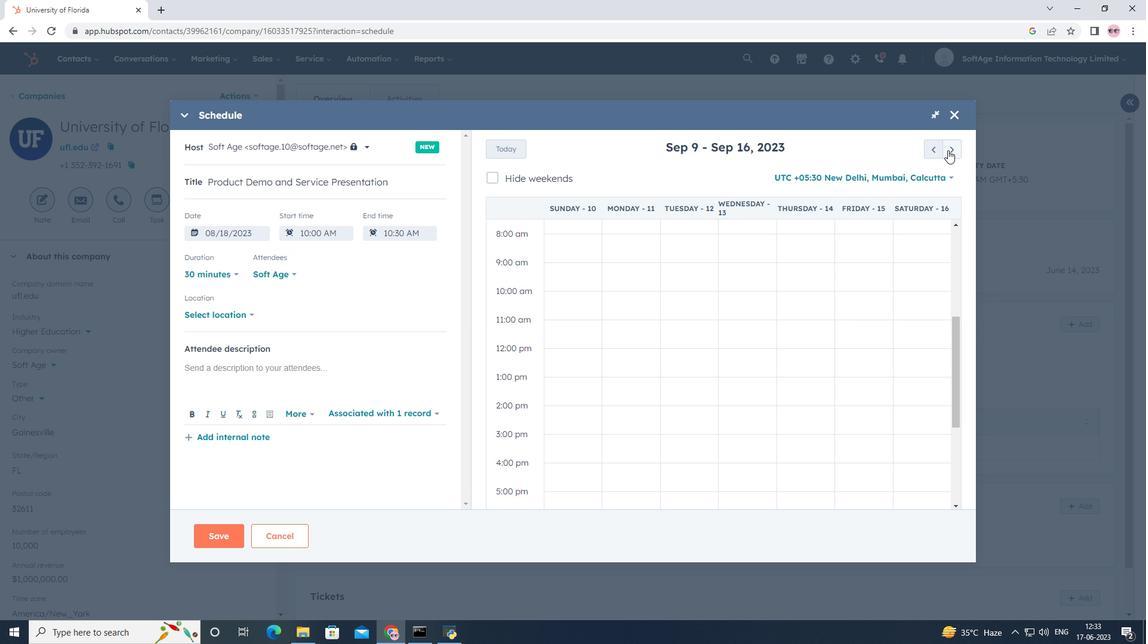 
Action: Mouse moved to (606, 296)
Screenshot: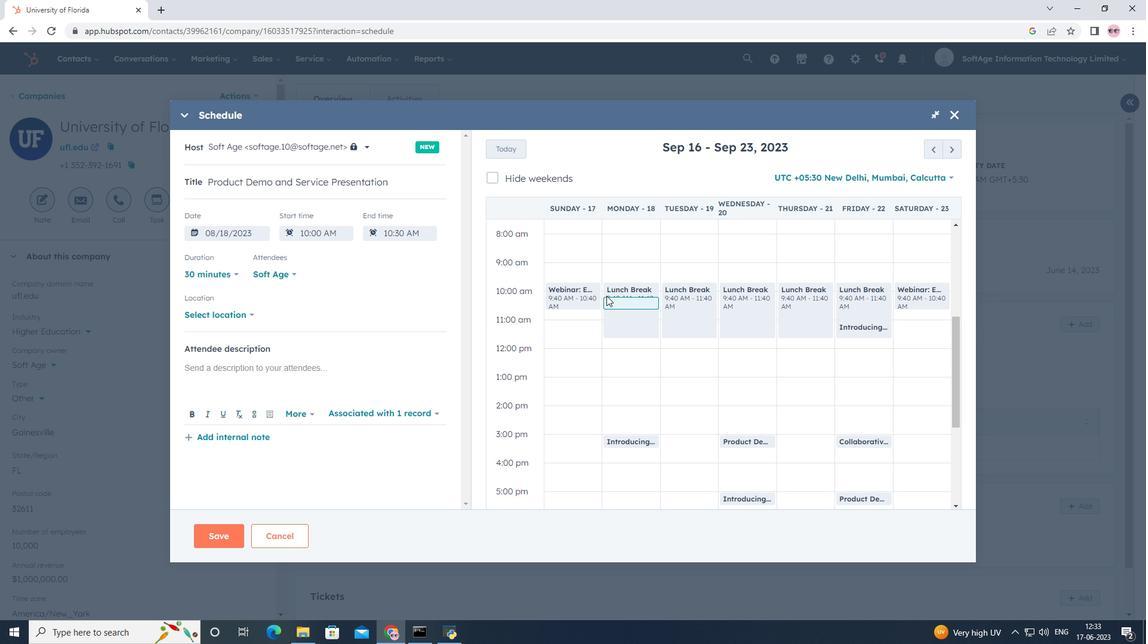 
Action: Mouse pressed left at (606, 296)
Screenshot: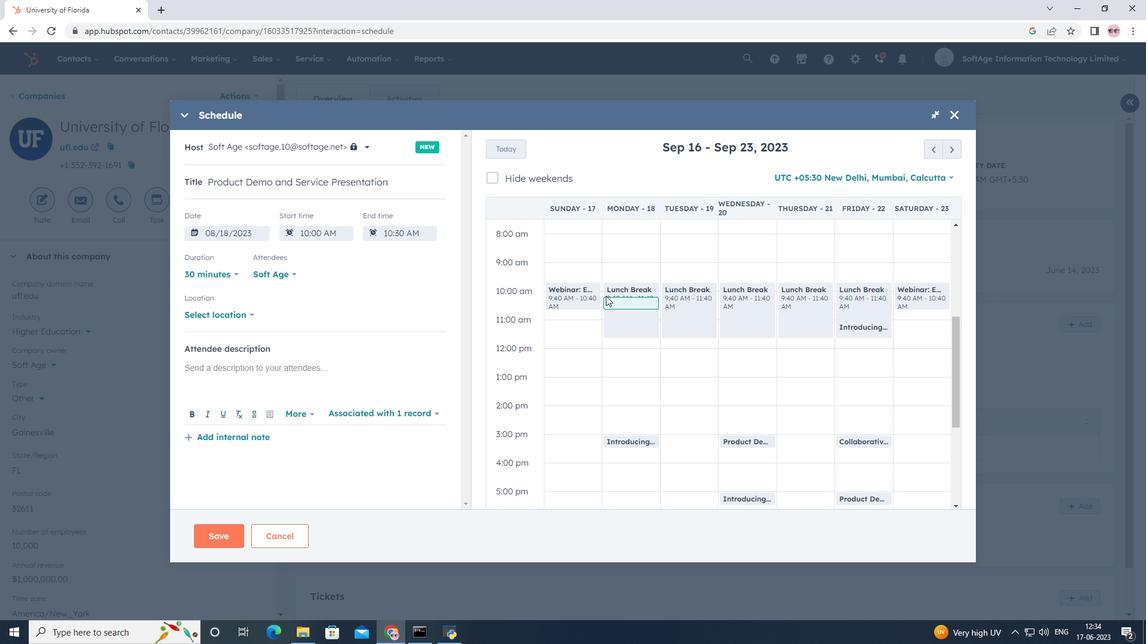 
Action: Mouse moved to (605, 291)
Screenshot: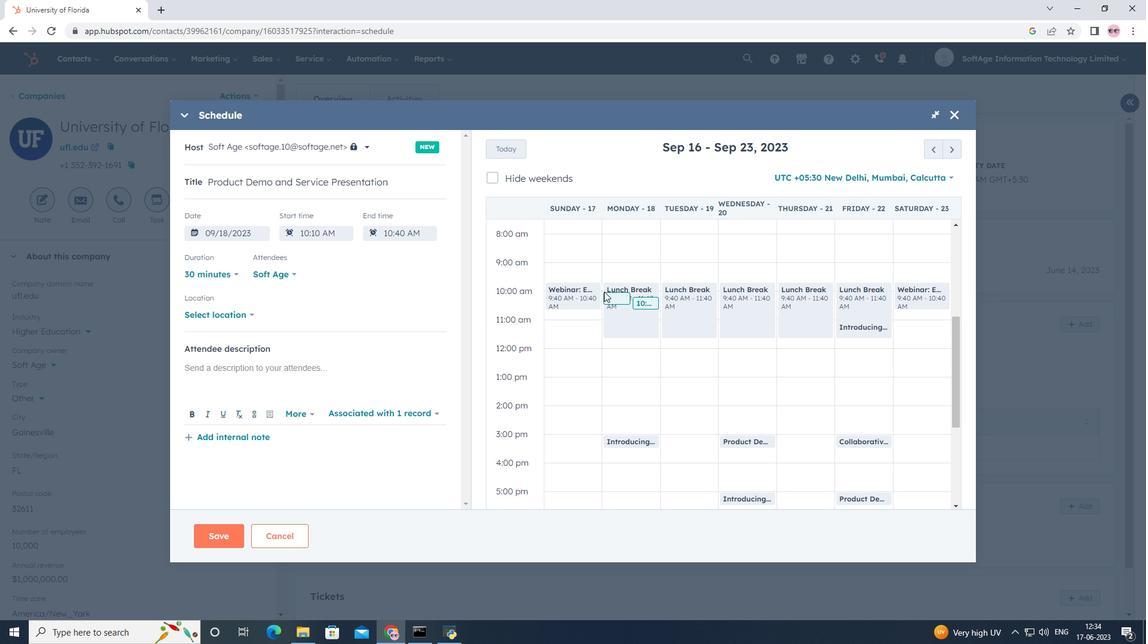 
Action: Mouse pressed left at (605, 291)
Screenshot: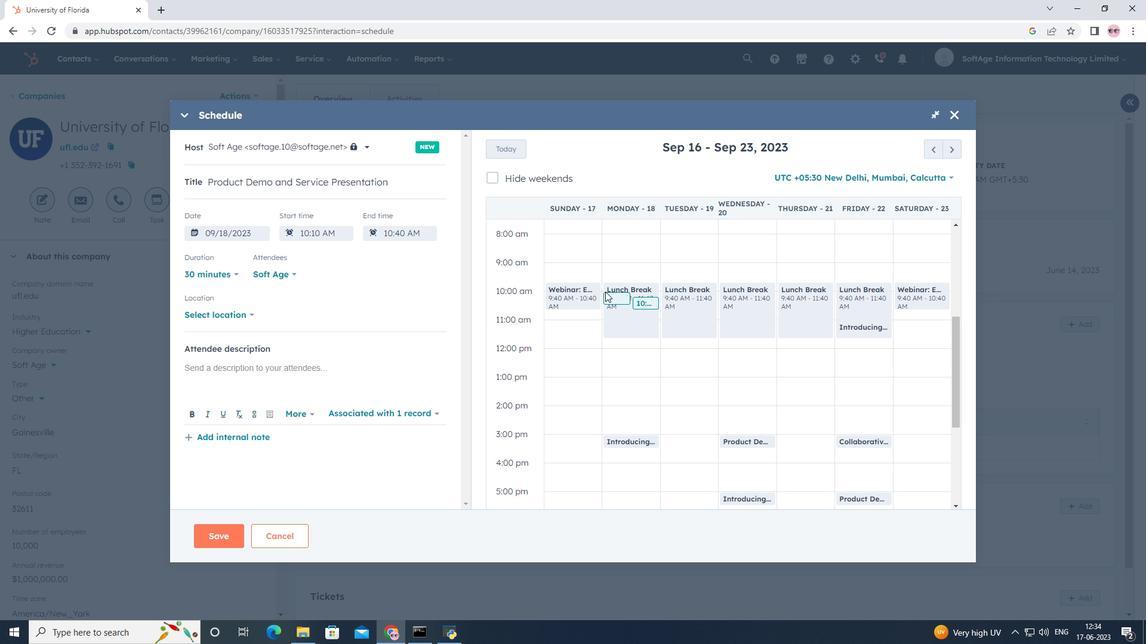 
Action: Mouse moved to (248, 321)
Screenshot: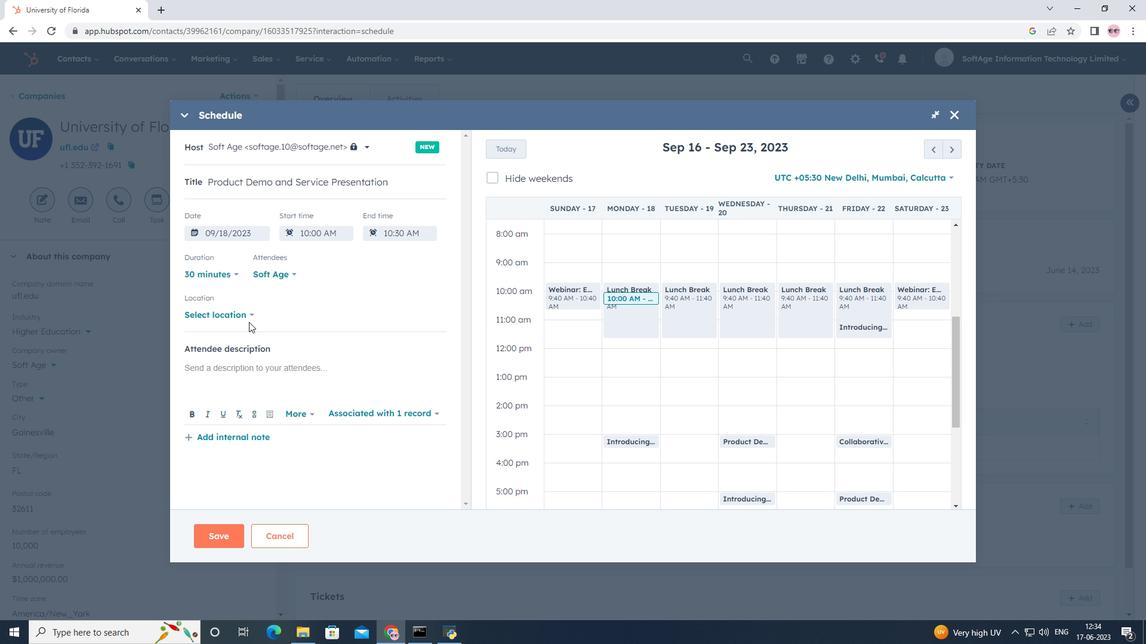 
Action: Mouse pressed left at (248, 321)
Screenshot: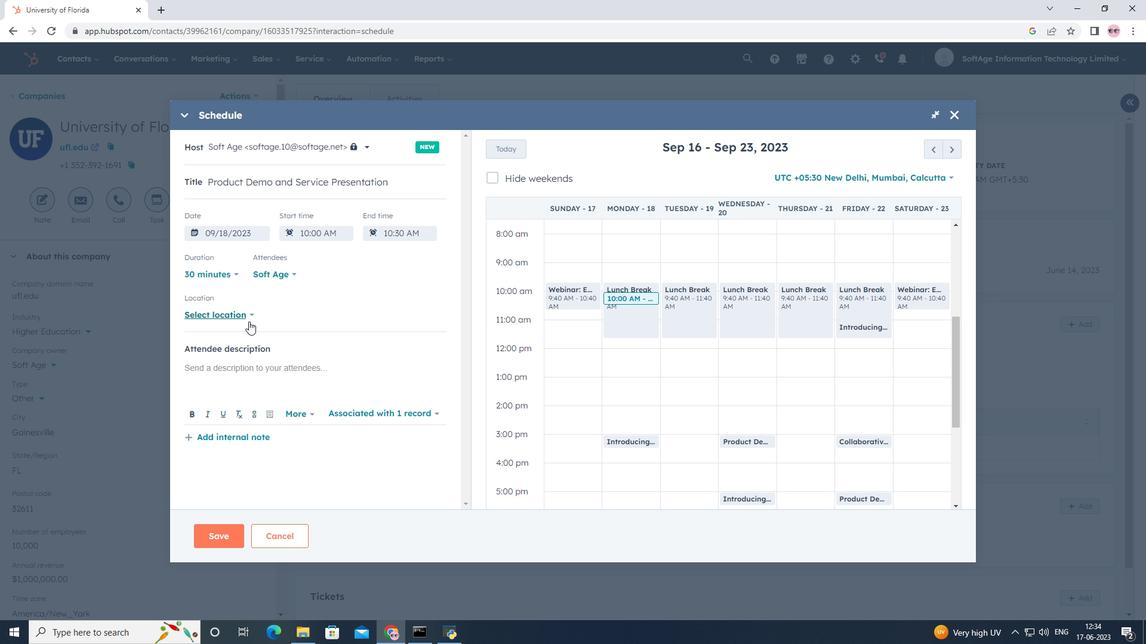 
Action: Mouse moved to (334, 275)
Screenshot: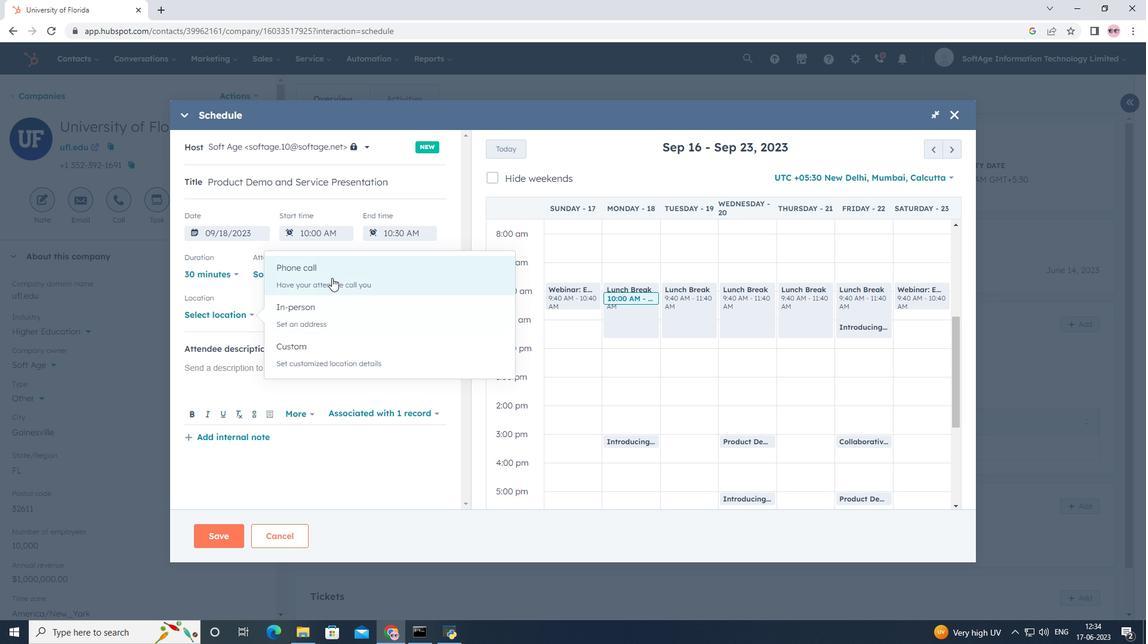 
Action: Mouse pressed left at (334, 275)
Screenshot: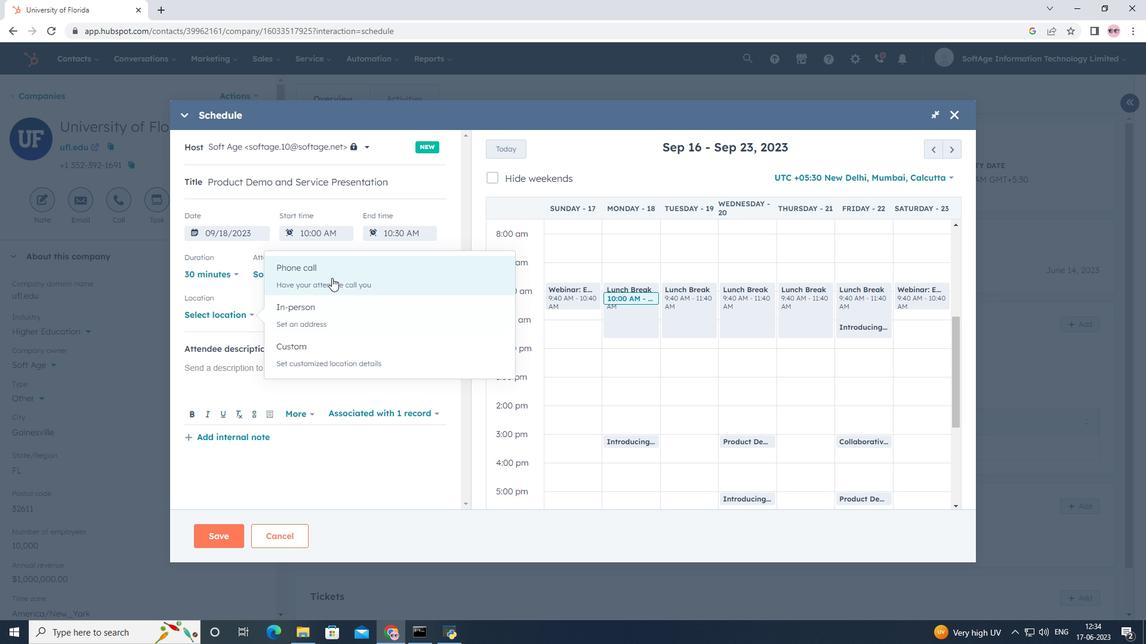 
Action: Mouse moved to (302, 309)
Screenshot: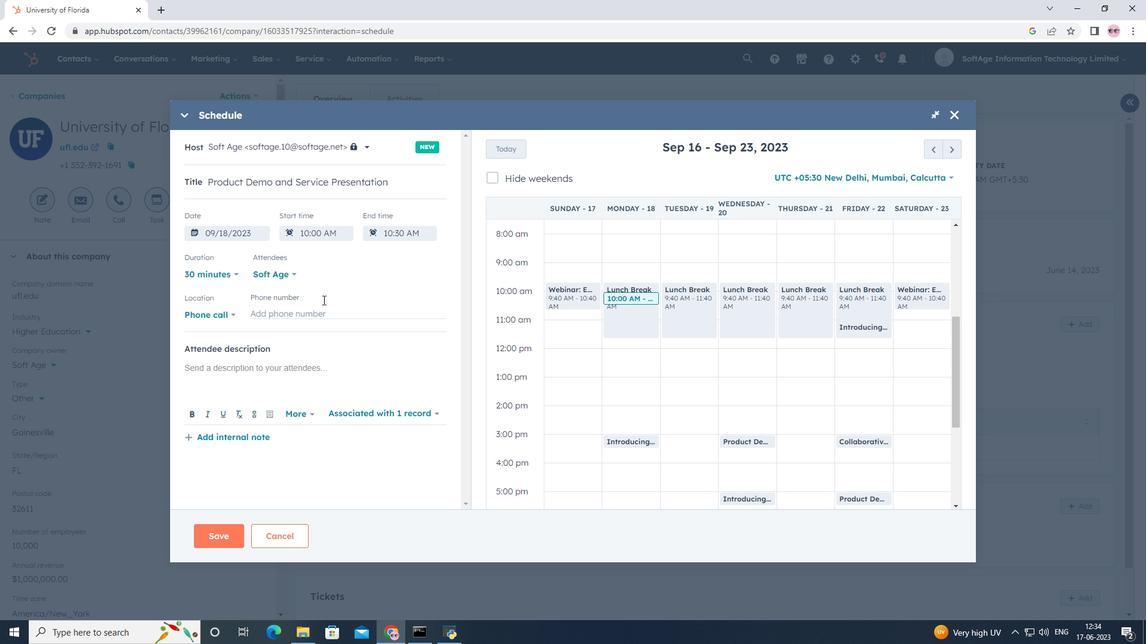 
Action: Mouse pressed left at (302, 309)
Screenshot: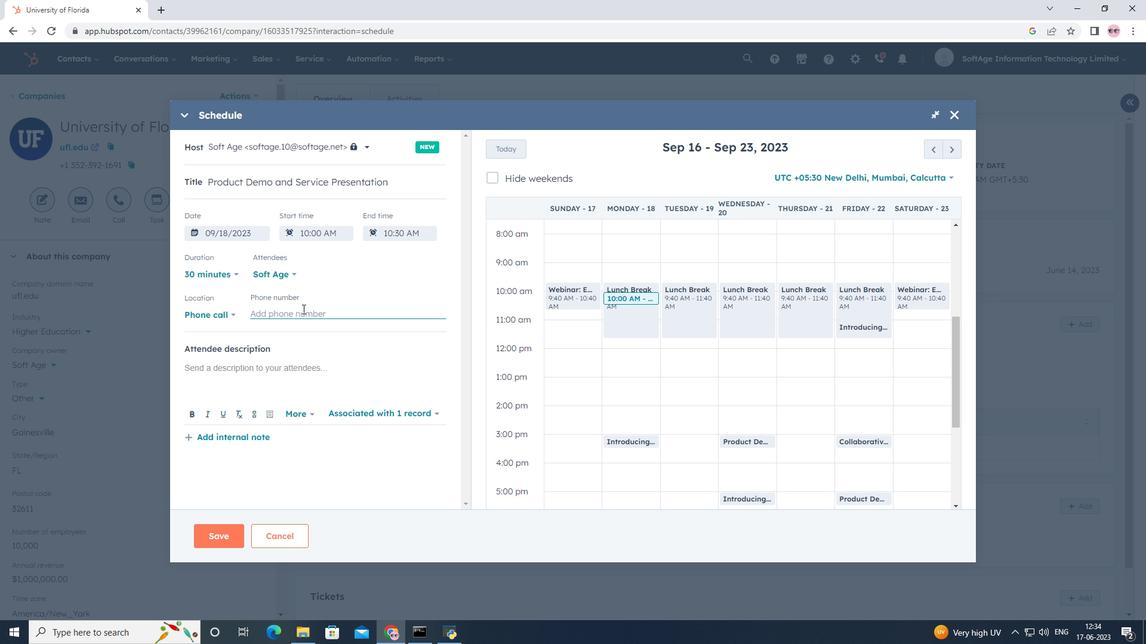 
Action: Key pressed <Key.shift>(786<Key.shift>)<Key.space>555-4414
Screenshot: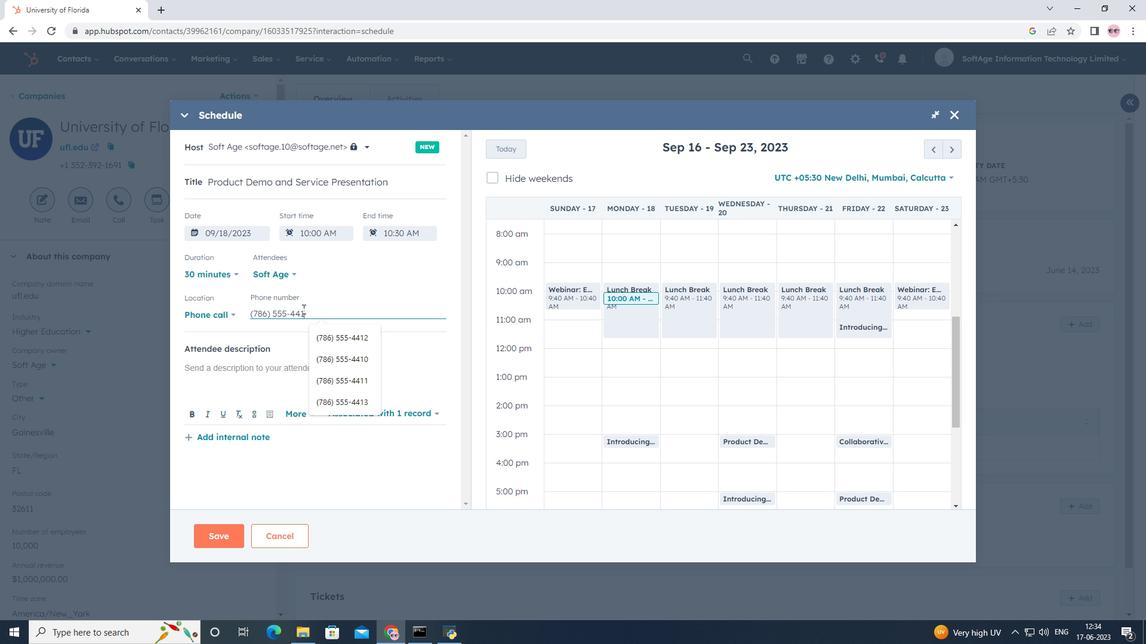 
Action: Mouse moved to (284, 364)
Screenshot: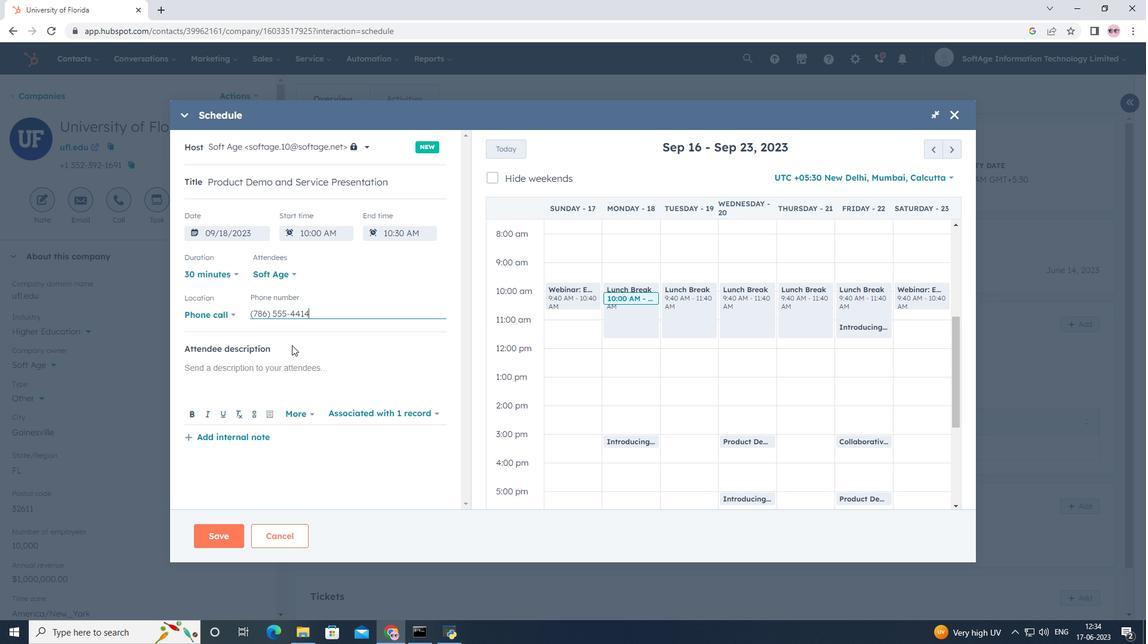 
Action: Mouse pressed left at (284, 364)
Screenshot: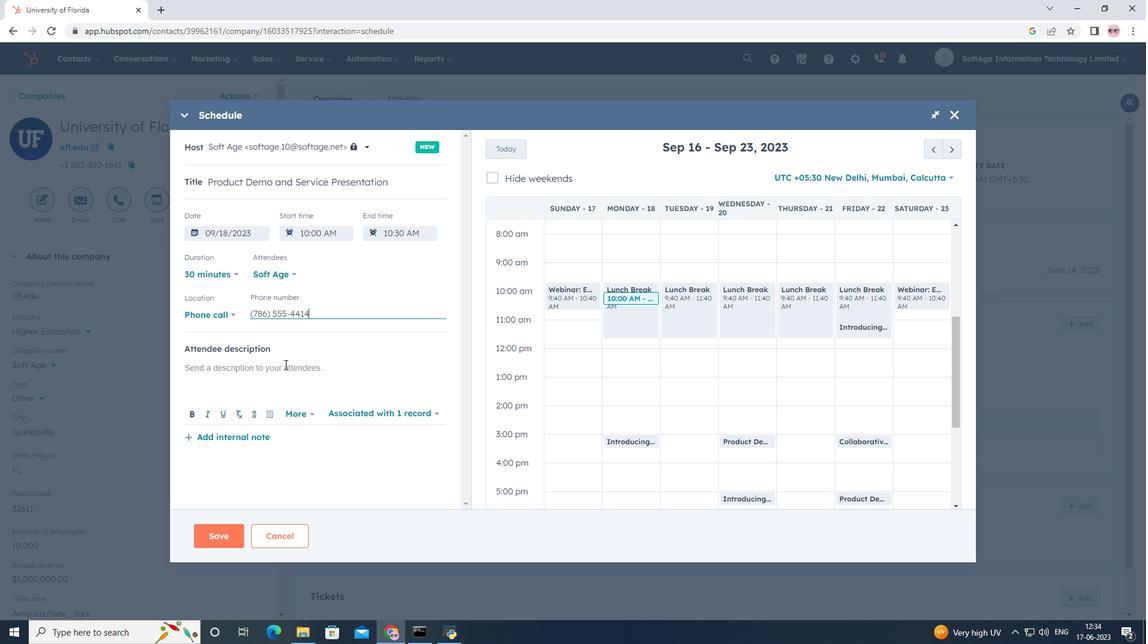 
Action: Key pressed <Key.shift>For<Key.space>further<Key.space>discussion<Key.space>on<Key.space>products,<Key.space><Key.shift>Kindly<Key.space>join<Key.space>the<Key.space>meeting.
Screenshot: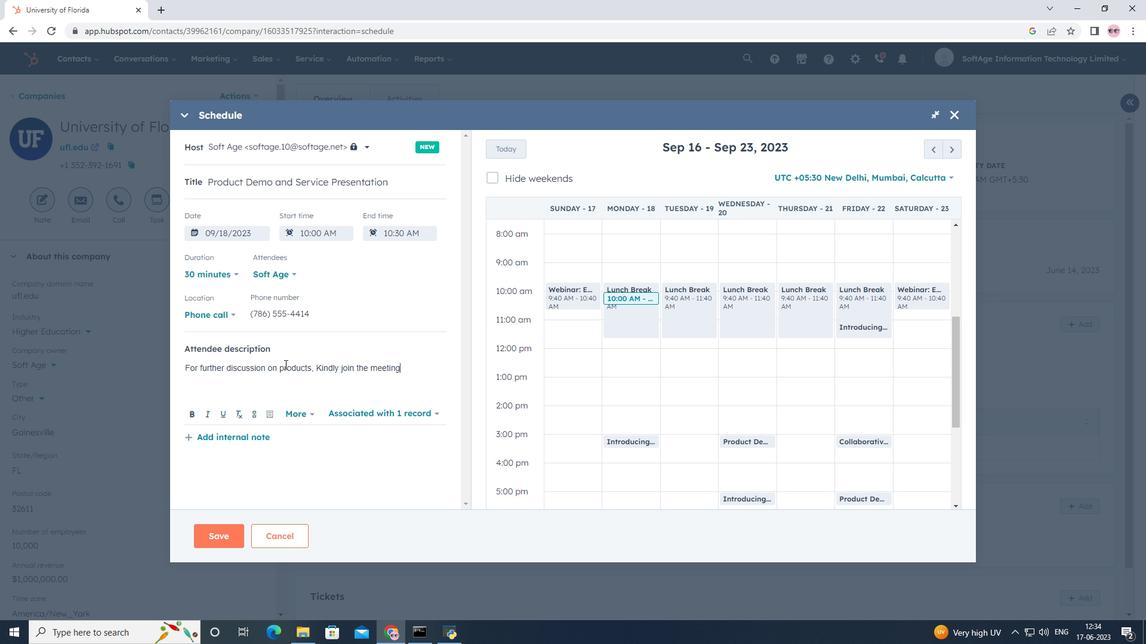
Action: Mouse moved to (364, 414)
Screenshot: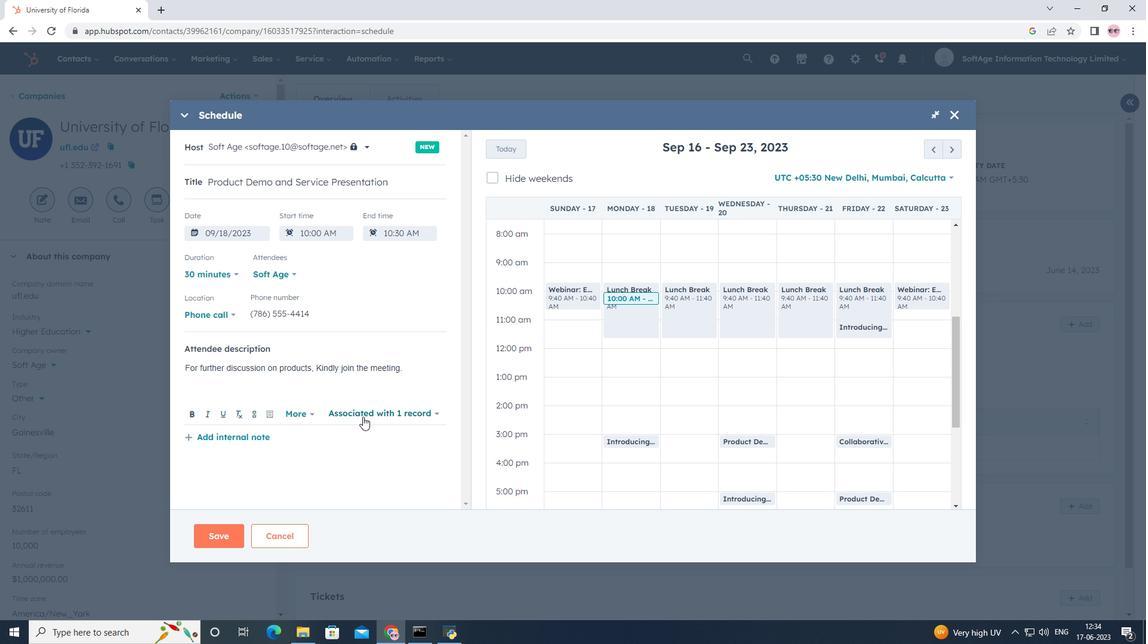 
Action: Mouse pressed left at (364, 414)
Screenshot: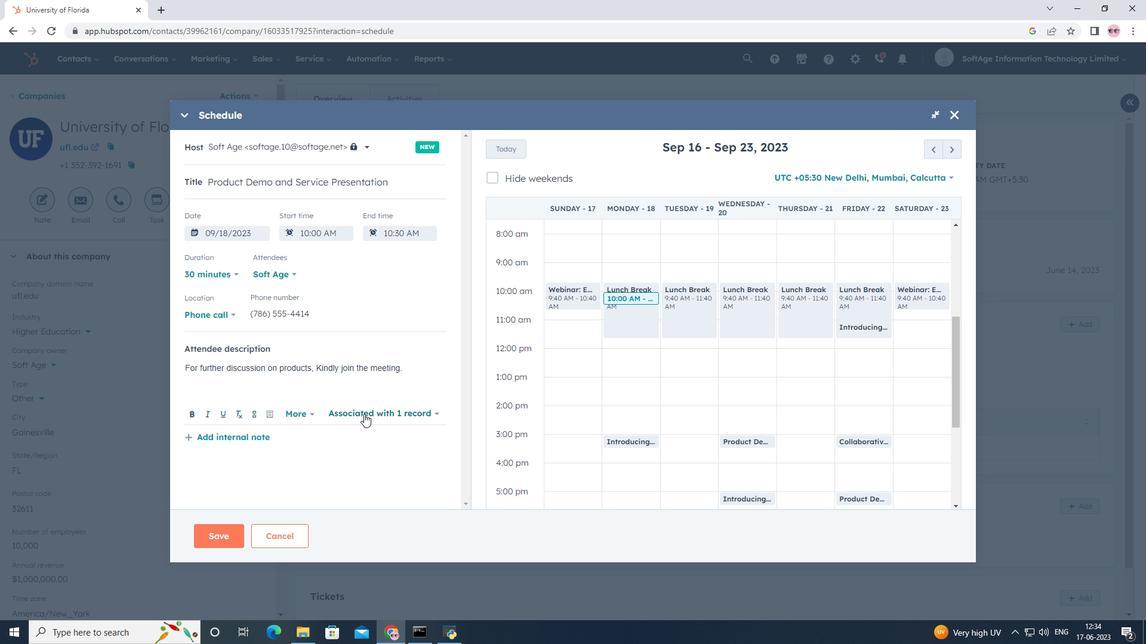 
Action: Mouse moved to (372, 335)
Screenshot: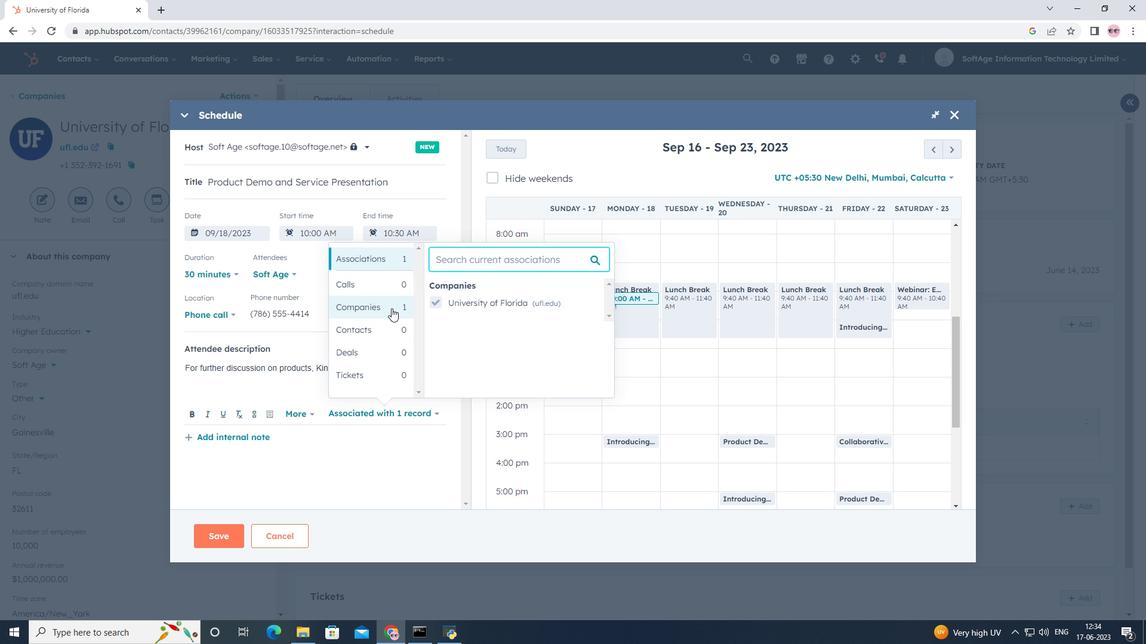 
Action: Mouse pressed left at (372, 335)
Screenshot: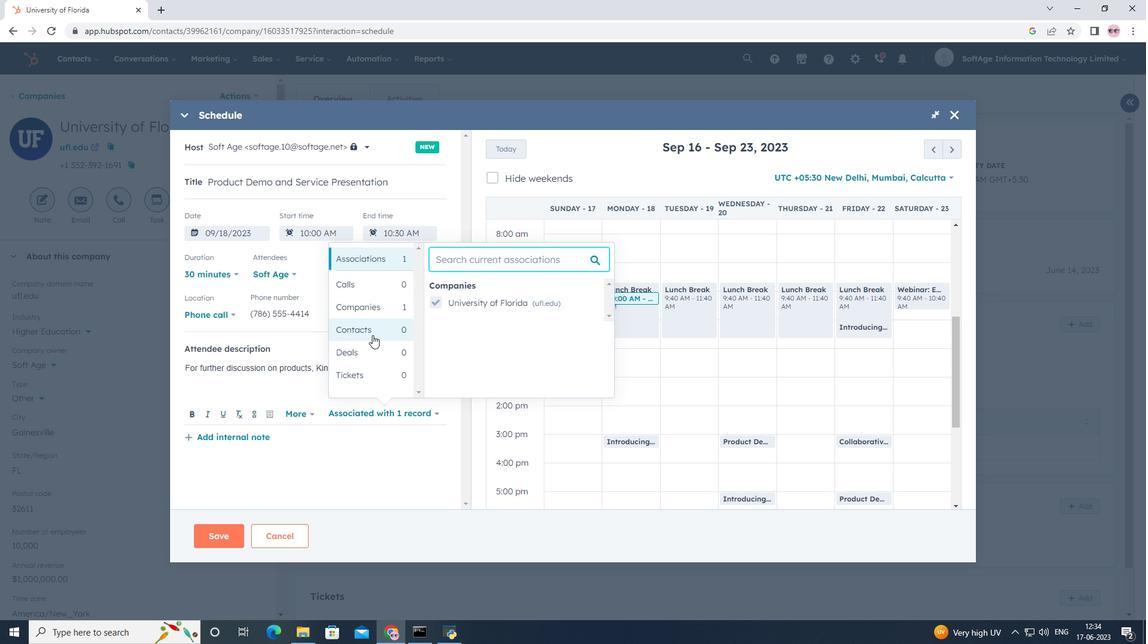 
Action: Mouse moved to (443, 287)
Screenshot: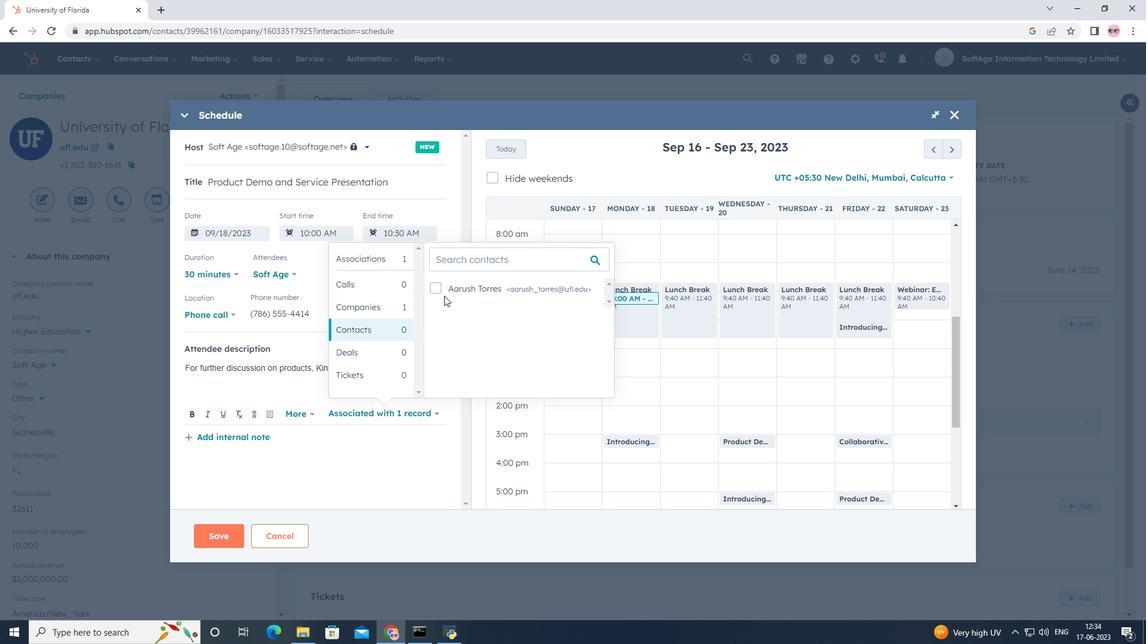 
Action: Mouse pressed left at (443, 287)
Screenshot: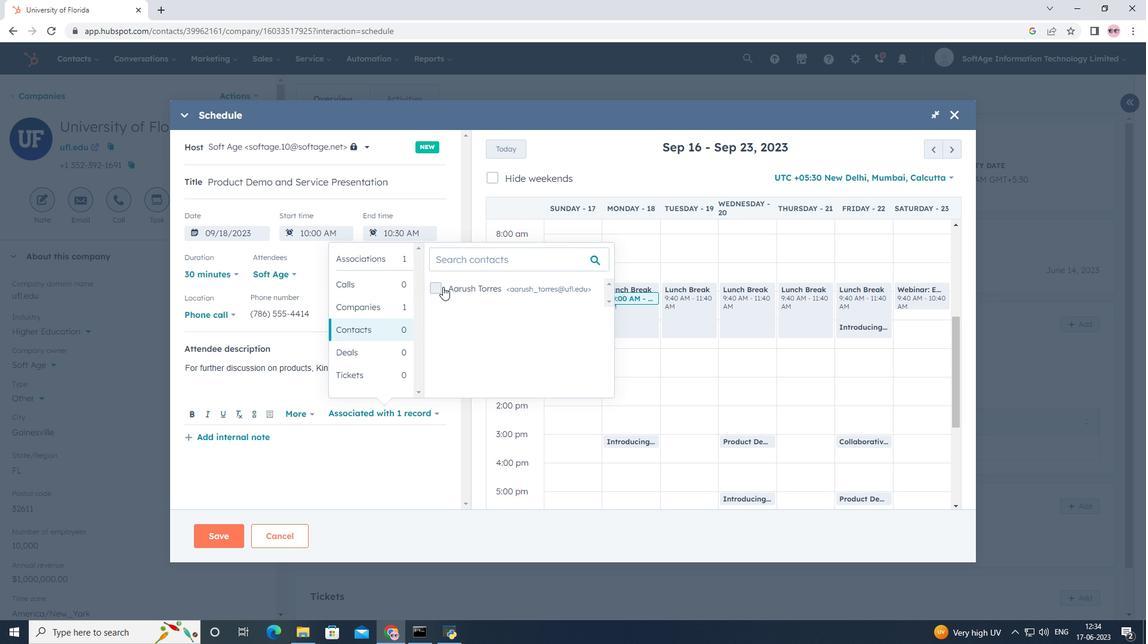 
Action: Mouse moved to (385, 447)
Screenshot: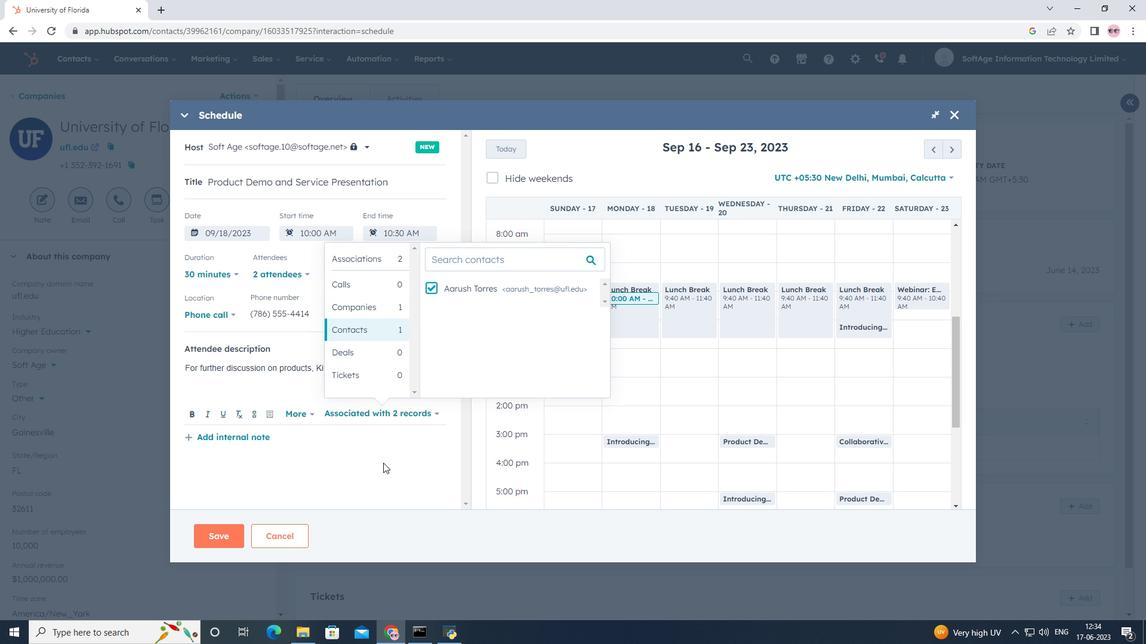 
Action: Mouse pressed left at (385, 447)
Screenshot: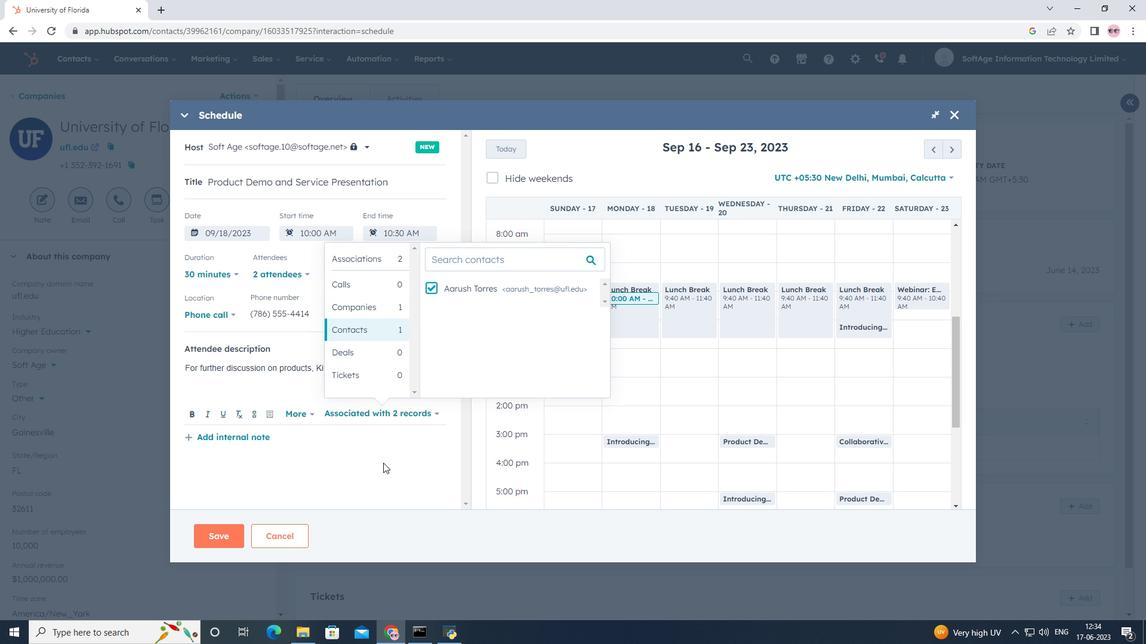 
Action: Mouse moved to (213, 536)
Screenshot: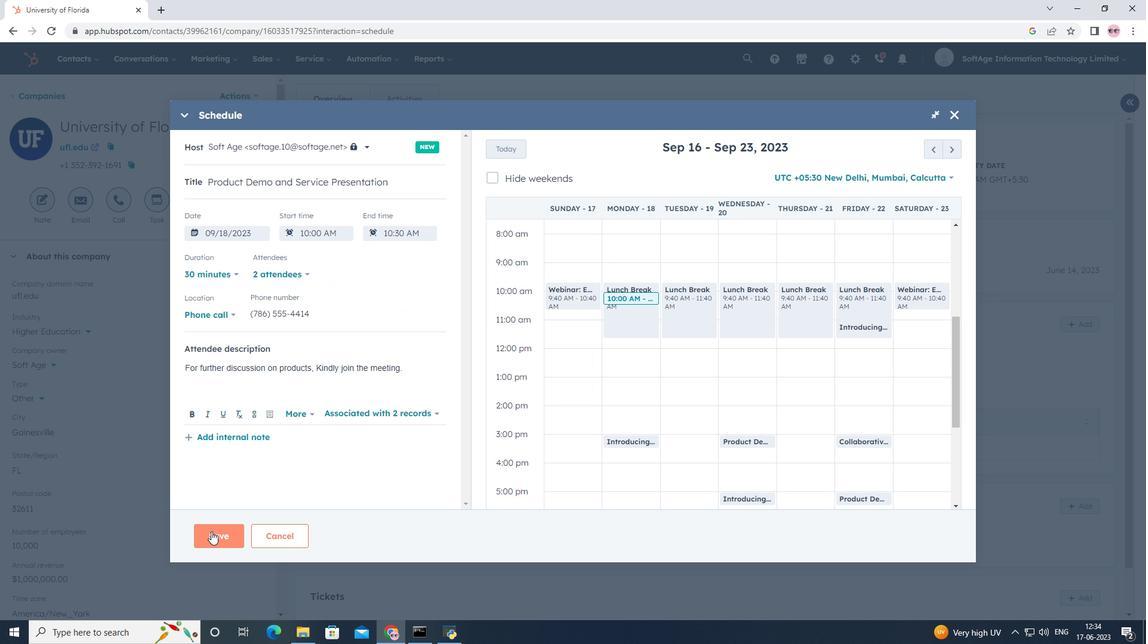 
Action: Mouse pressed left at (213, 536)
Screenshot: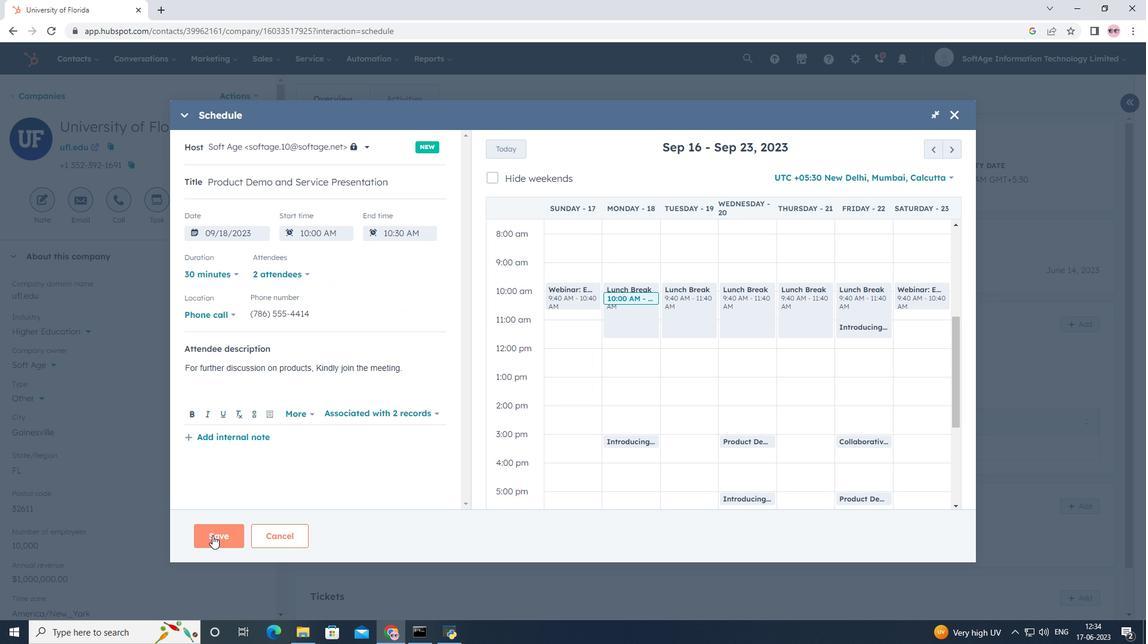 
Action: Mouse moved to (307, 461)
Screenshot: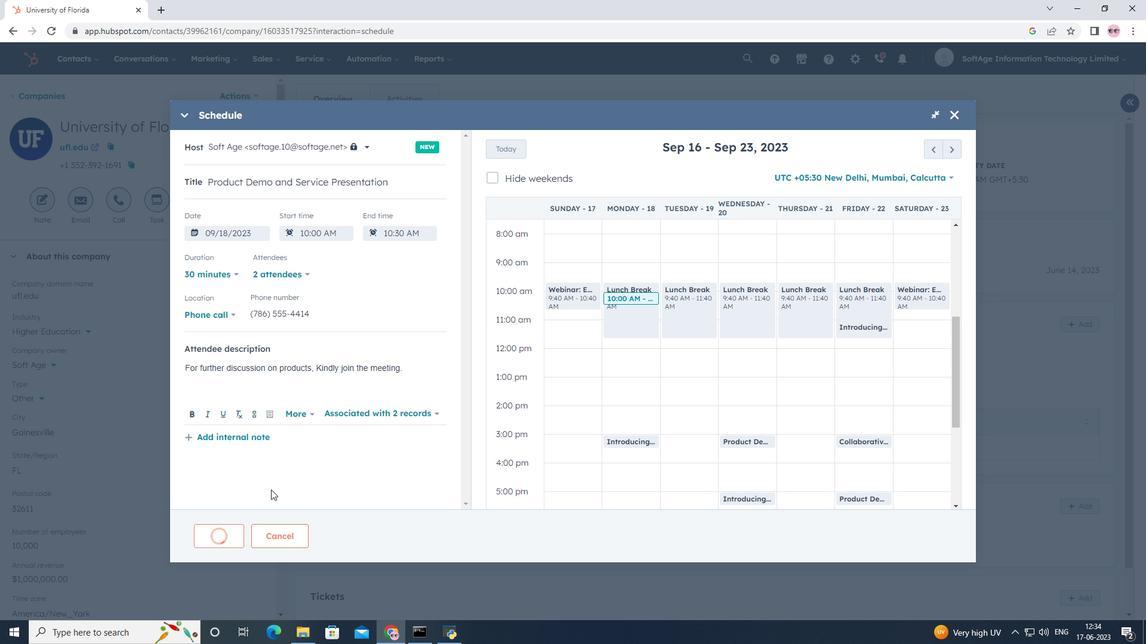
